 Task: Add an event with the title Team Building Event: Go-Kart Racing and Team Competition, date '2024/04/17', time 9:40 AM to 11:40 AMand add a description: The retreat will kick off with an opening session where participants will be introduced to the objectives and benefits of team building. The facilitators will create a positive and inclusive environment, setting the tone for open communication, respect, and mutual support., put the event into Green category . Add location for the event as: 321 Ribeira, Porto, Portugal, logged in from the account softage.5@softage.netand send the event invitation to softage.9@softage.net and softage.10@softage.net. Set a reminder for the event 12 hour before
Action: Mouse moved to (79, 119)
Screenshot: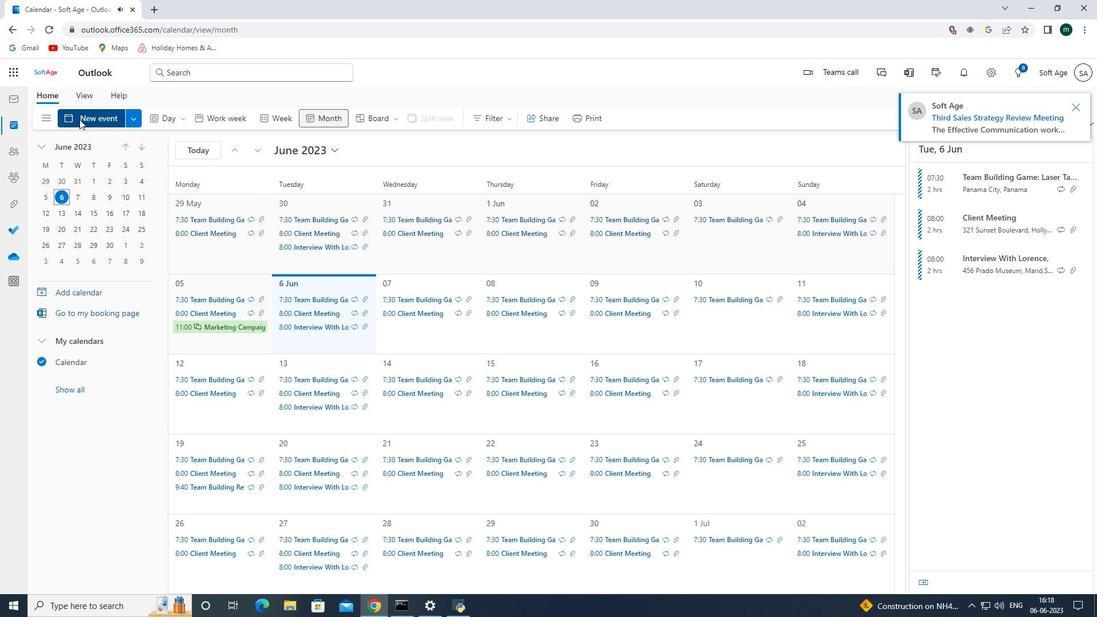 
Action: Mouse pressed left at (79, 119)
Screenshot: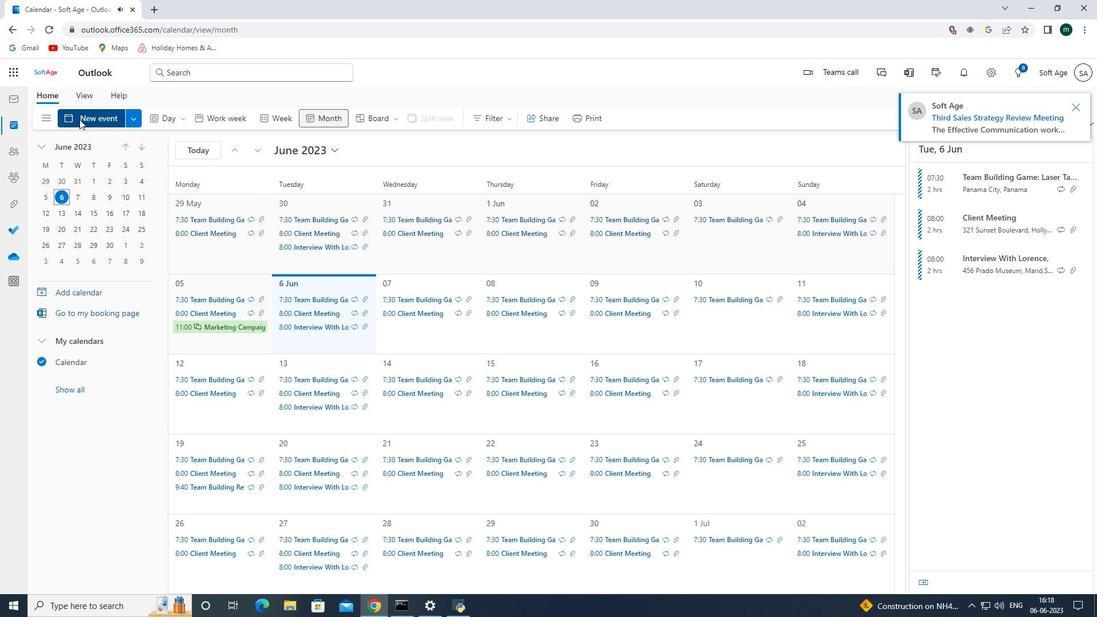 
Action: Mouse moved to (318, 190)
Screenshot: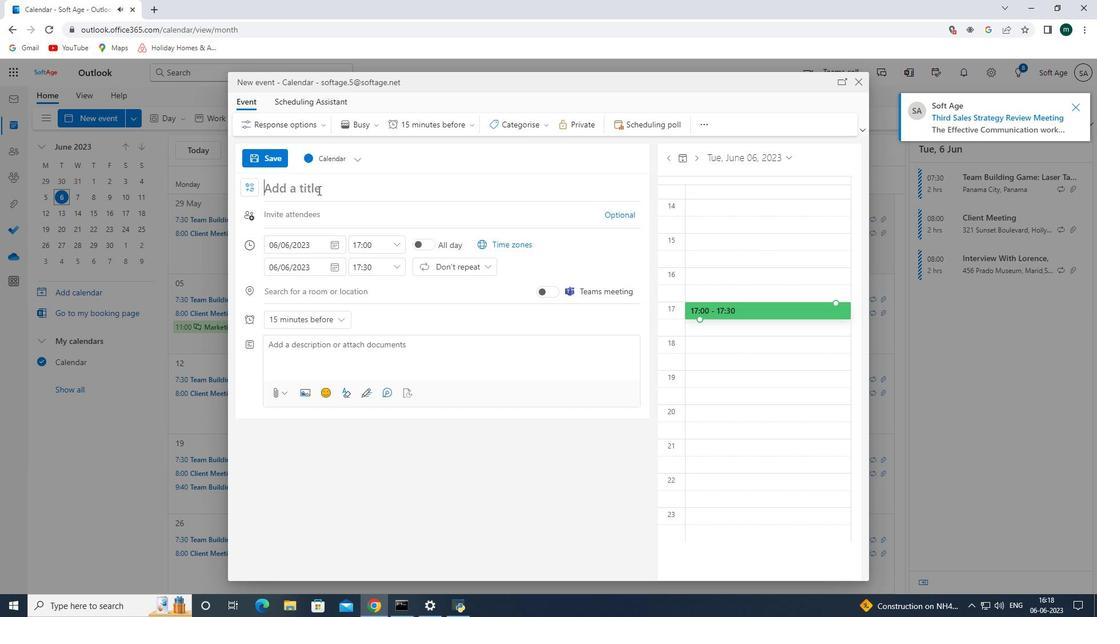
Action: Mouse pressed left at (318, 190)
Screenshot: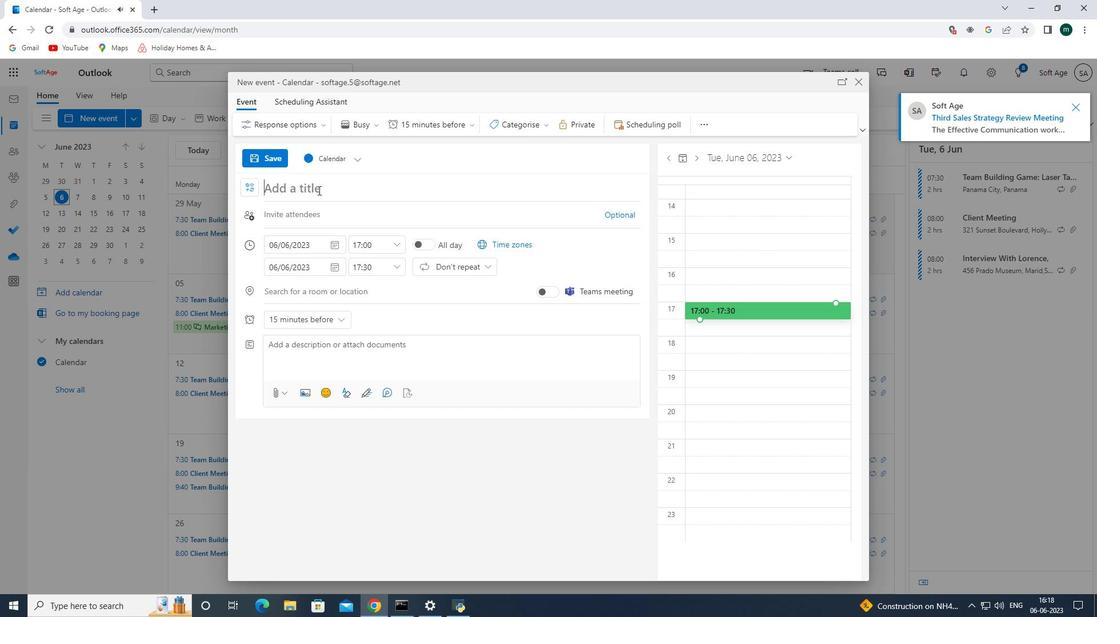 
Action: Key pressed <Key.shift><Key.shift>Team<Key.backspace><Key.backspace><Key.backspace><Key.backspace><Key.backspace><Key.backspace><Key.backspace><Key.backspace><Key.backspace><Key.backspace><Key.backspace><Key.backspace><Key.backspace><Key.backspace><Key.backspace><Key.backspace><Key.backspace><Key.backspace><Key.backspace><Key.backspace><Key.caps_lock><Key.shift><Key.shift><Key.shift>tEAM<Key.space><Key.shift><Key.shift><Key.shift><Key.shift><Key.shift><Key.shift>bUILDING<Key.space><Key.shift><Key.shift><Key.shift><Key.shift><Key.shift><Key.shift><Key.shift><Key.shift>eVENT<Key.space><Key.backspace><Key.shift><Key.shift><Key.shift><Key.shift>:<Key.space><Key.shift>go-<Key.backspace><Key.backspace><Key.shift><Key.shift>O-<Key.shift><Key.shift><Key.shift><Key.shift><Key.shift><Key.shift><Key.shift><Key.shift><Key.shift><Key.shift><Key.shift><Key.shift><Key.shift><Key.shift>kART<Key.space><Key.shift>rACING<Key.space>AND<Key.space><Key.shift><Key.shift>tEAM<Key.space><Key.shift>cOMPETITION<Key.space>
Screenshot: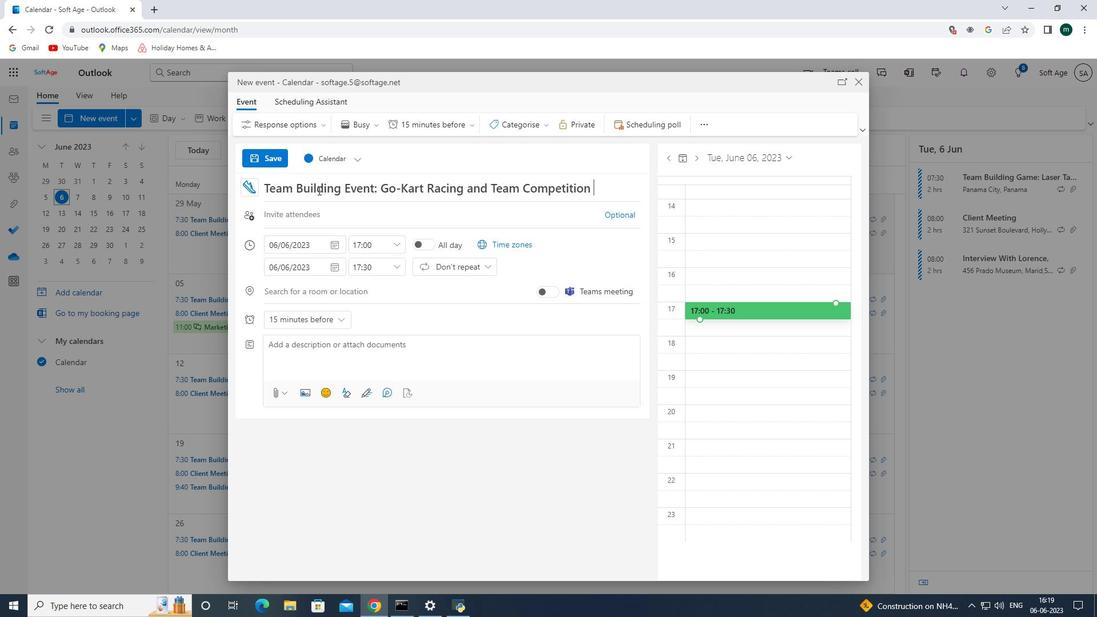 
Action: Mouse moved to (336, 245)
Screenshot: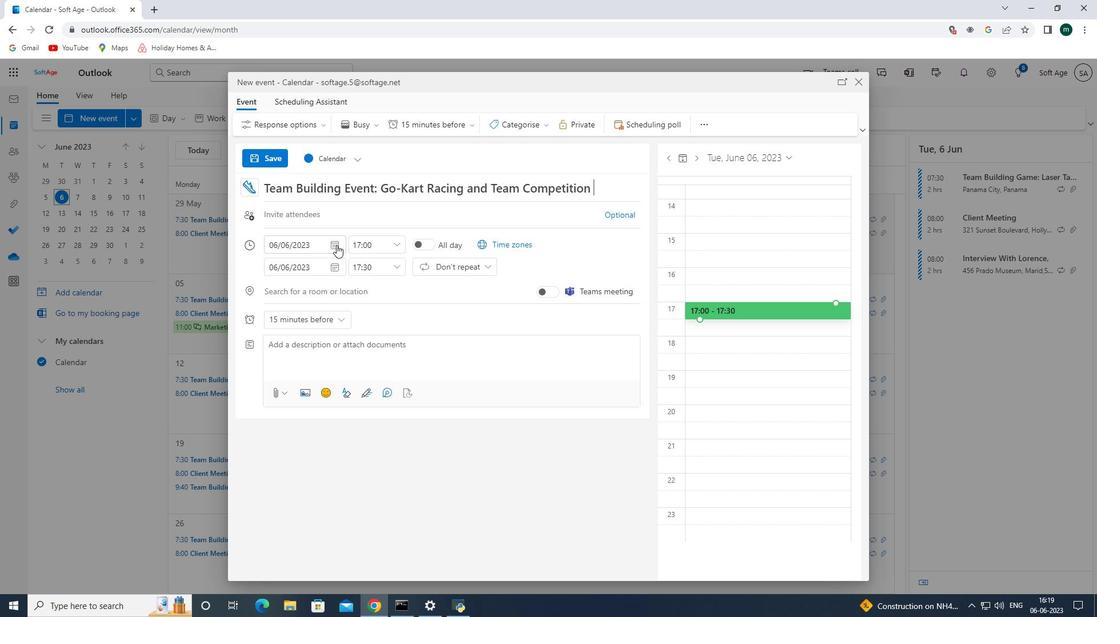 
Action: Mouse pressed left at (336, 245)
Screenshot: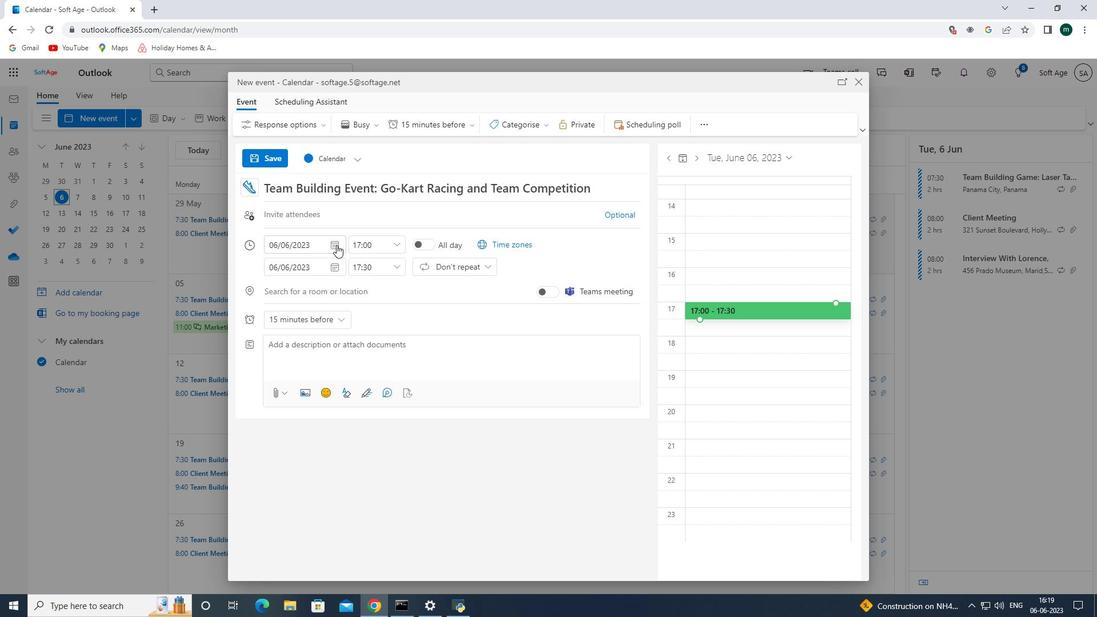 
Action: Mouse moved to (372, 268)
Screenshot: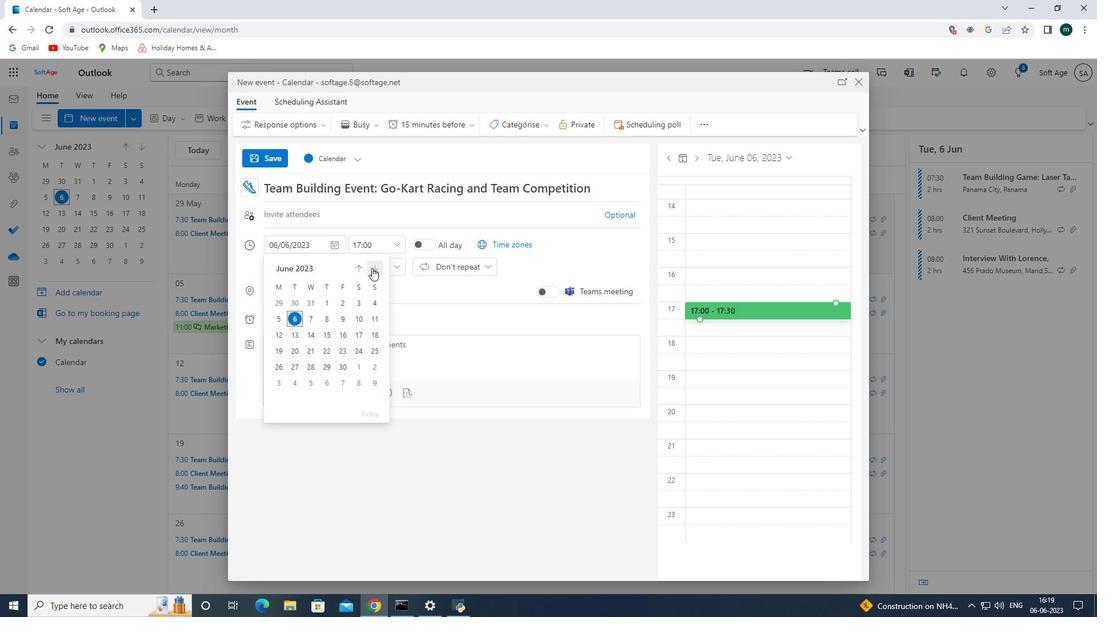 
Action: Mouse pressed left at (372, 268)
Screenshot: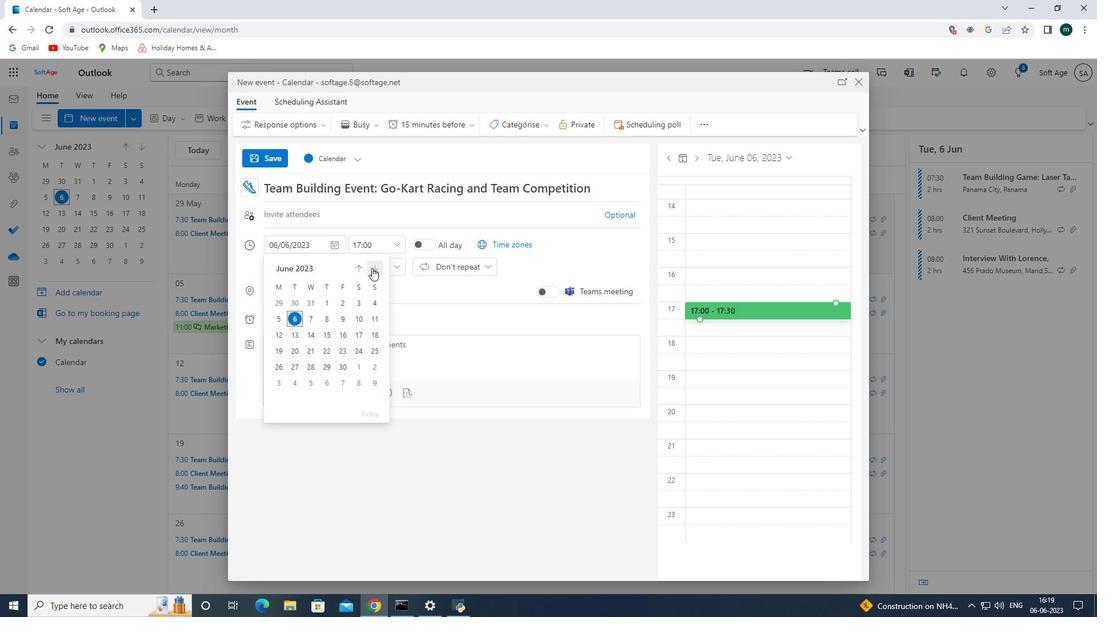 
Action: Mouse pressed left at (372, 268)
Screenshot: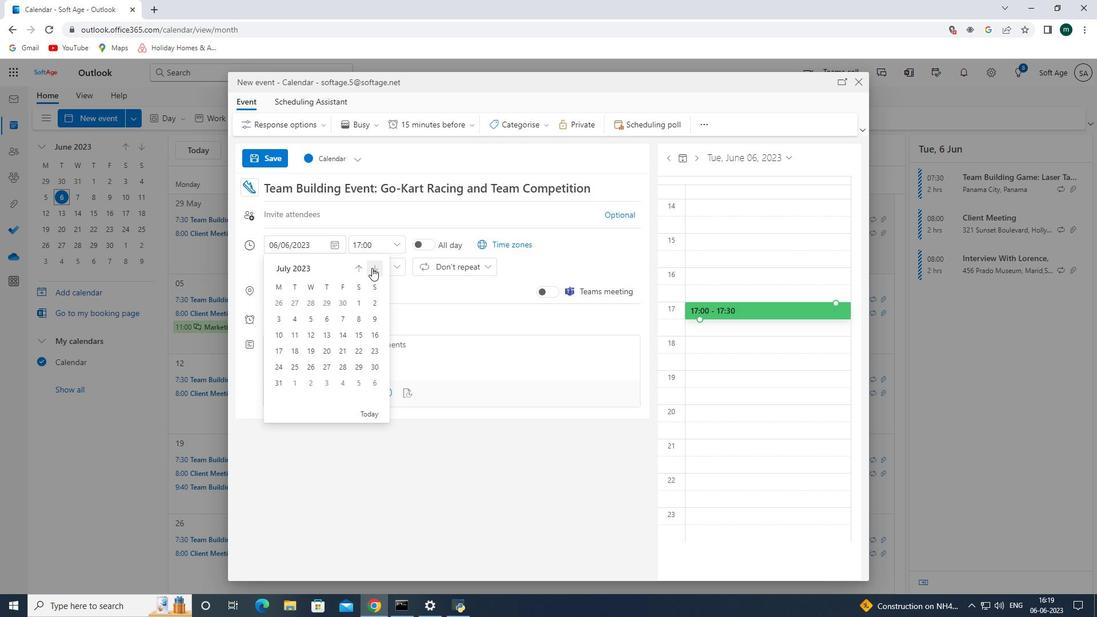 
Action: Mouse pressed left at (372, 268)
Screenshot: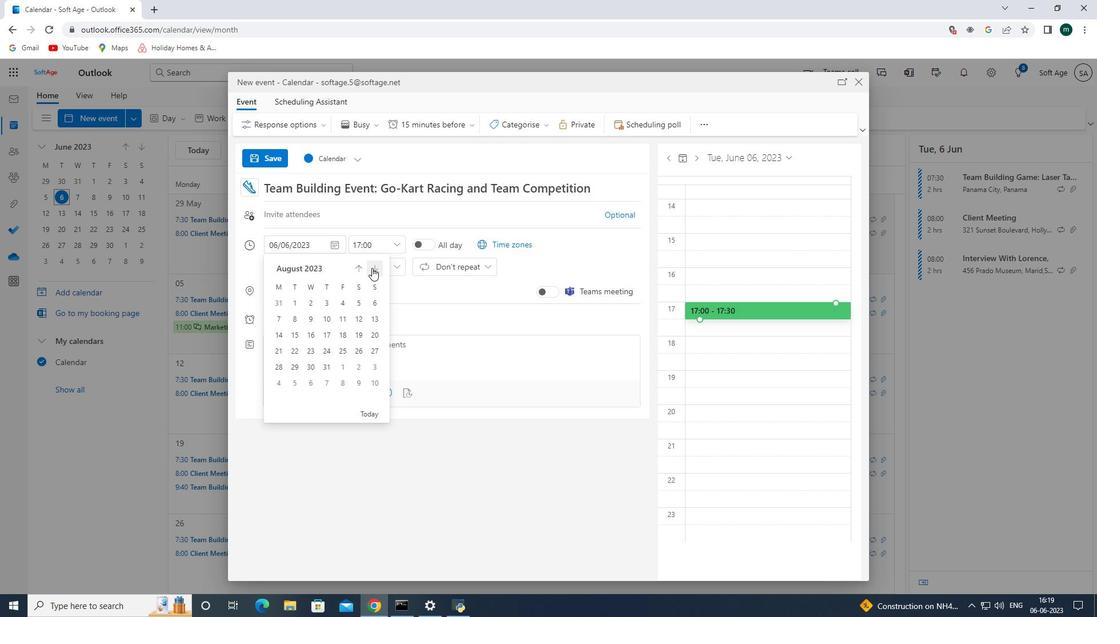 
Action: Mouse pressed left at (372, 268)
Screenshot: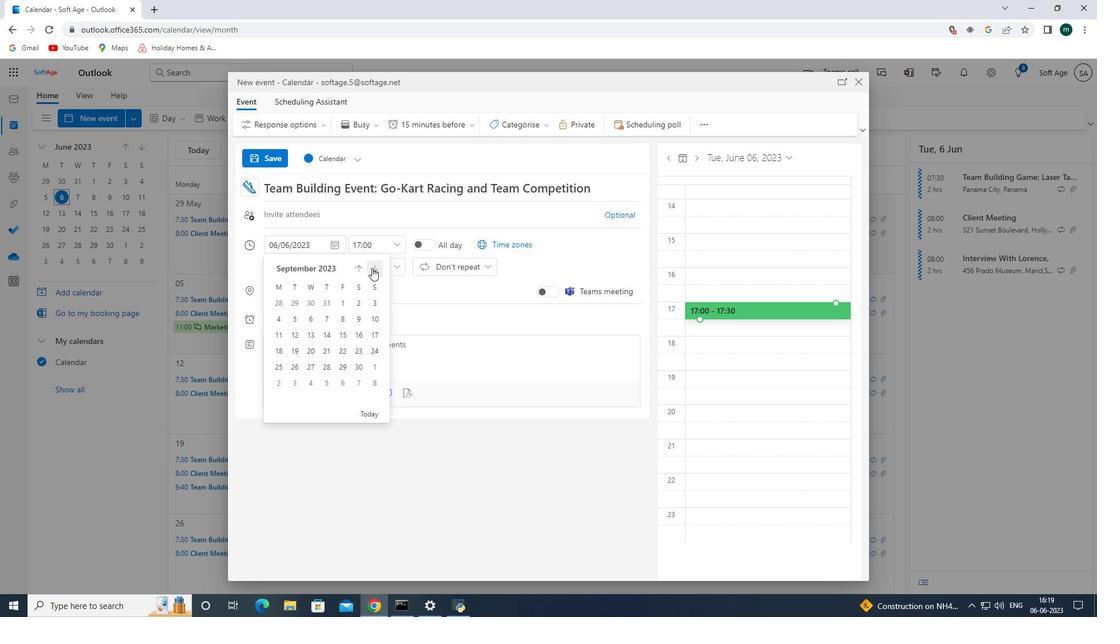
Action: Mouse pressed left at (372, 268)
Screenshot: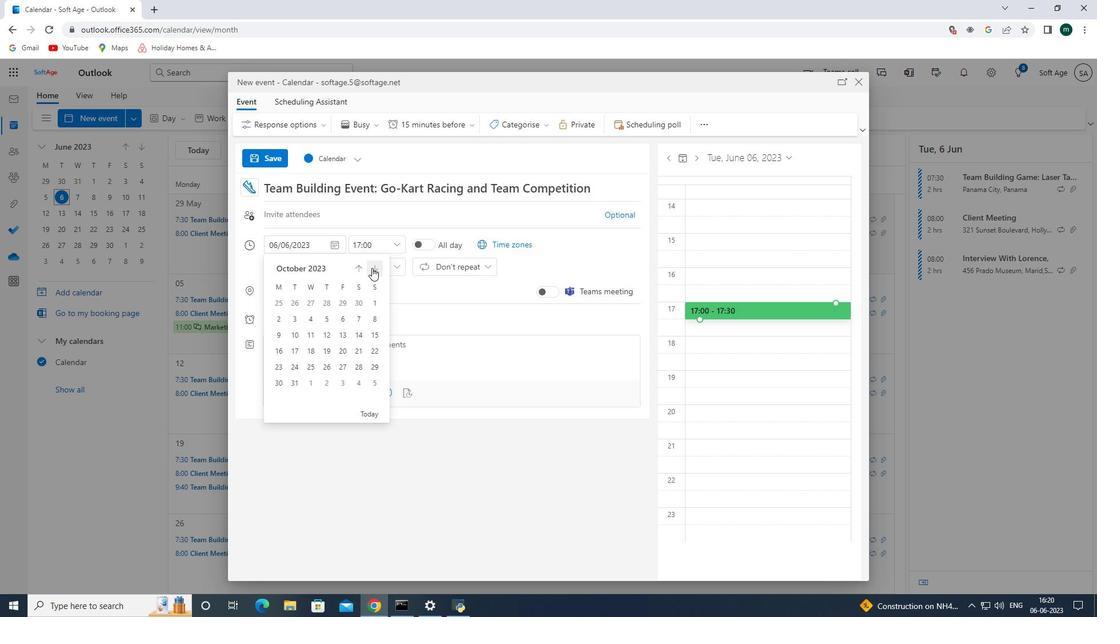 
Action: Mouse pressed left at (372, 268)
Screenshot: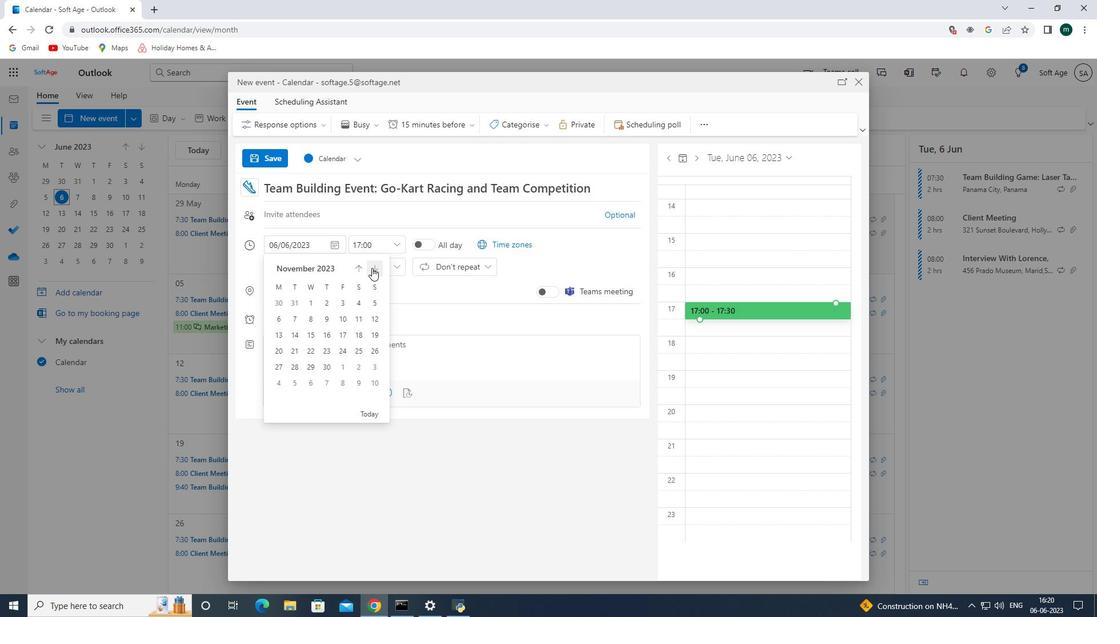 
Action: Mouse moved to (372, 268)
Screenshot: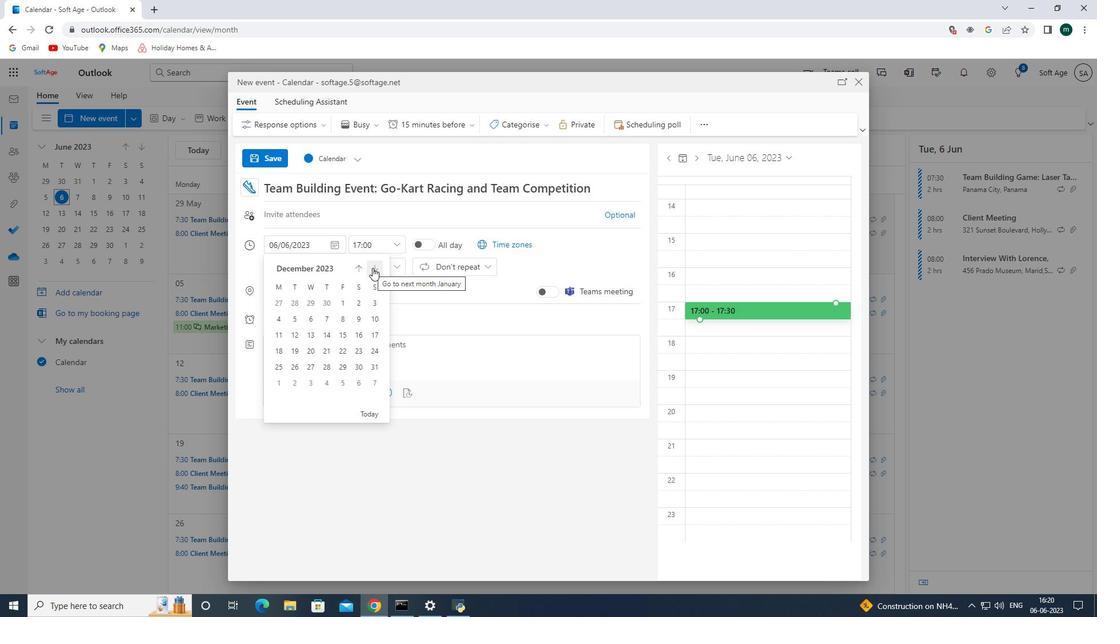 
Action: Mouse pressed left at (372, 268)
Screenshot: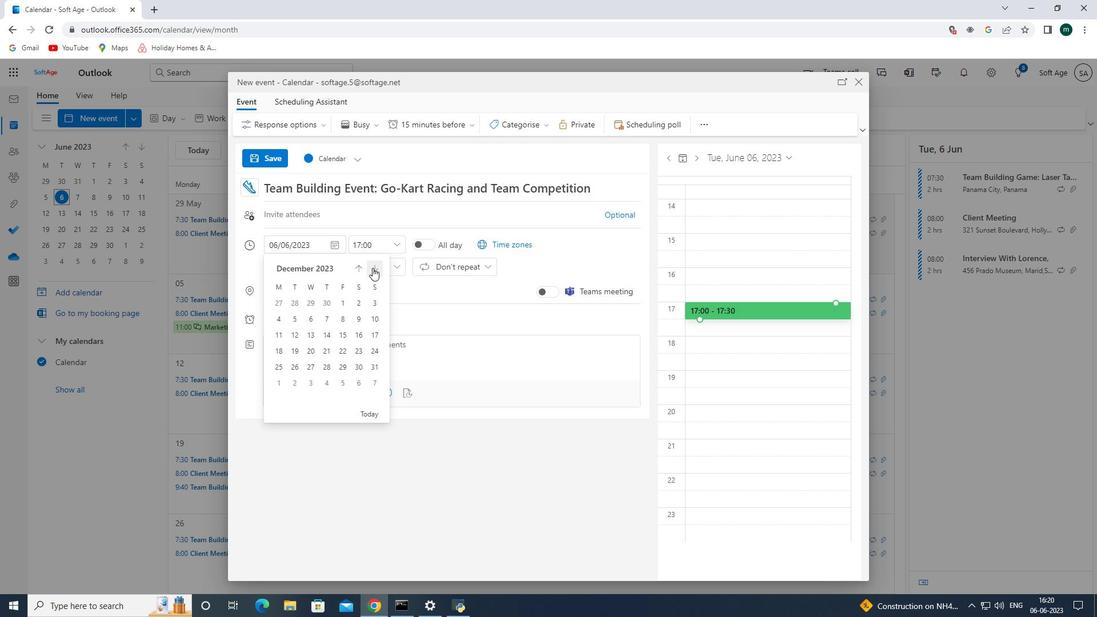 
Action: Mouse pressed left at (372, 268)
Screenshot: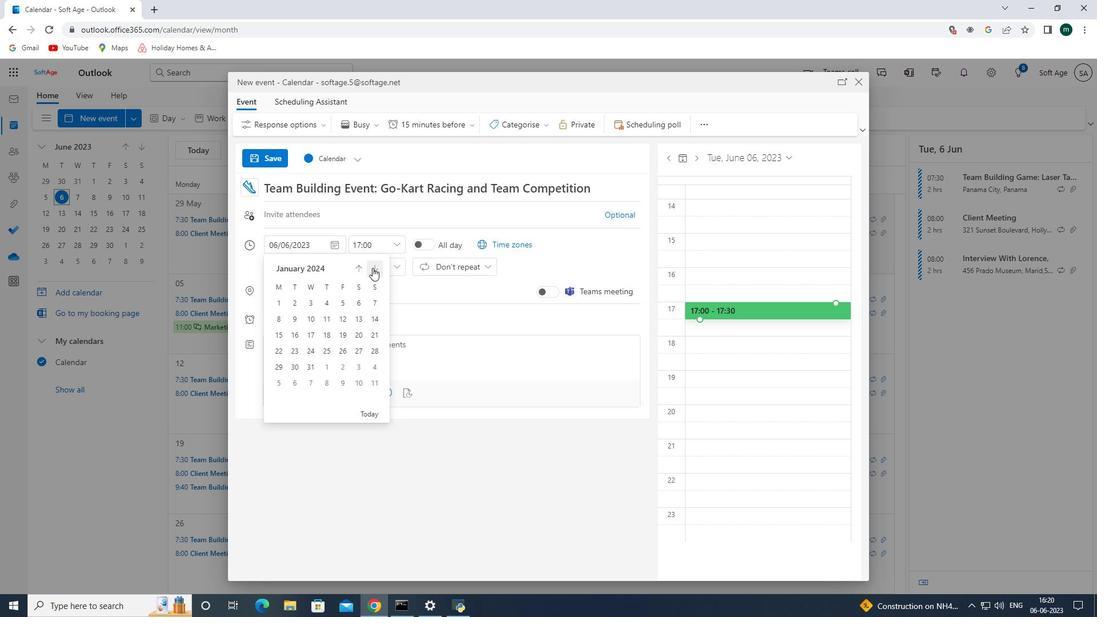 
Action: Mouse pressed left at (372, 268)
Screenshot: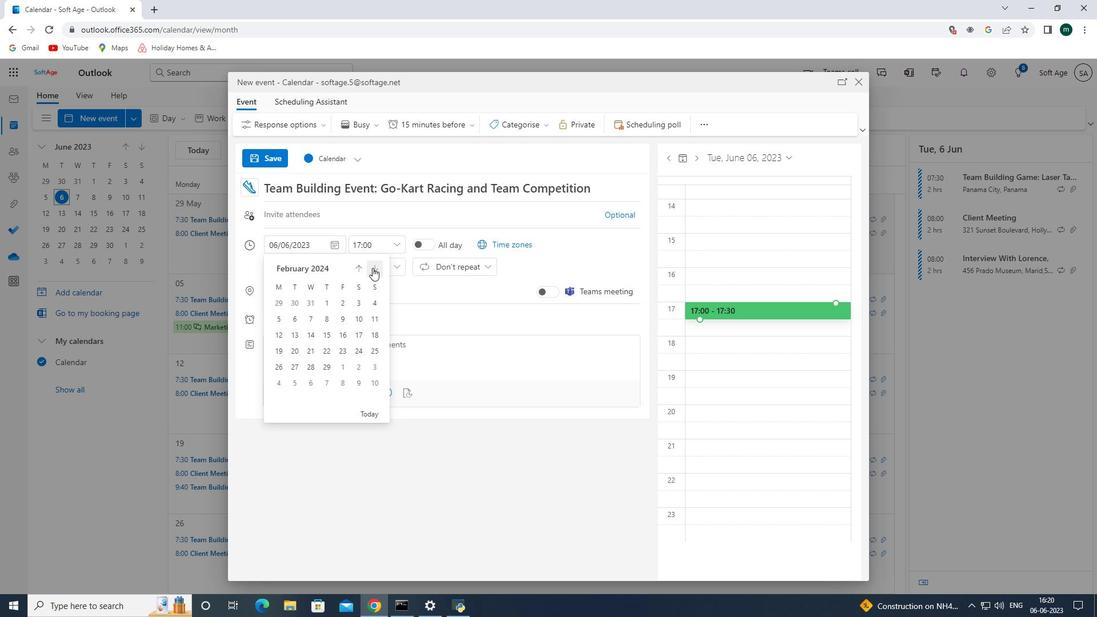 
Action: Mouse pressed left at (372, 268)
Screenshot: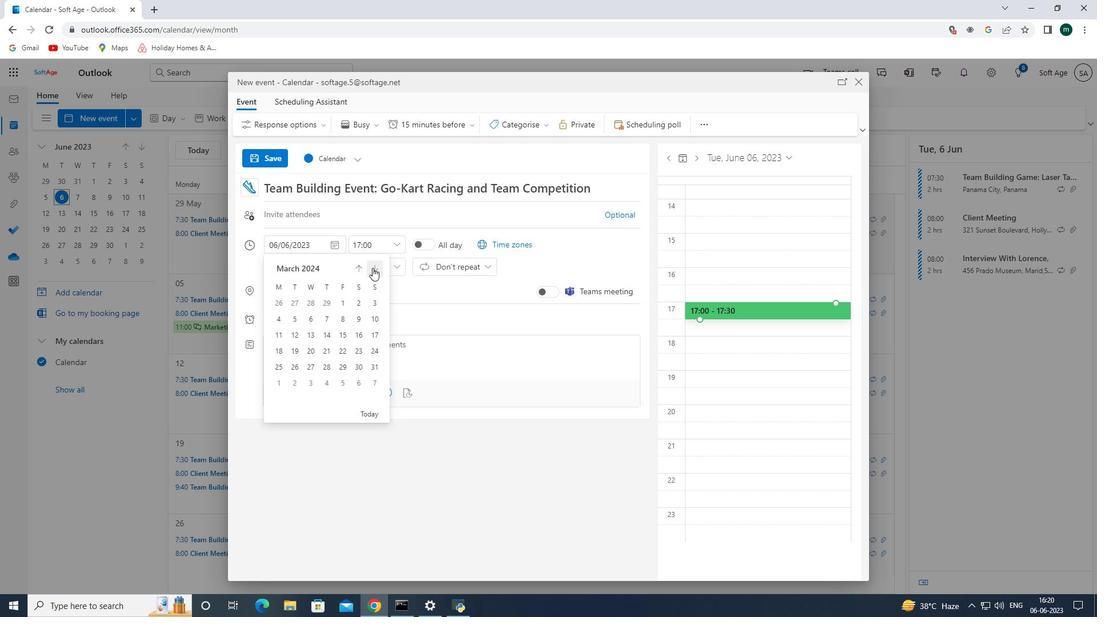 
Action: Mouse pressed left at (372, 268)
Screenshot: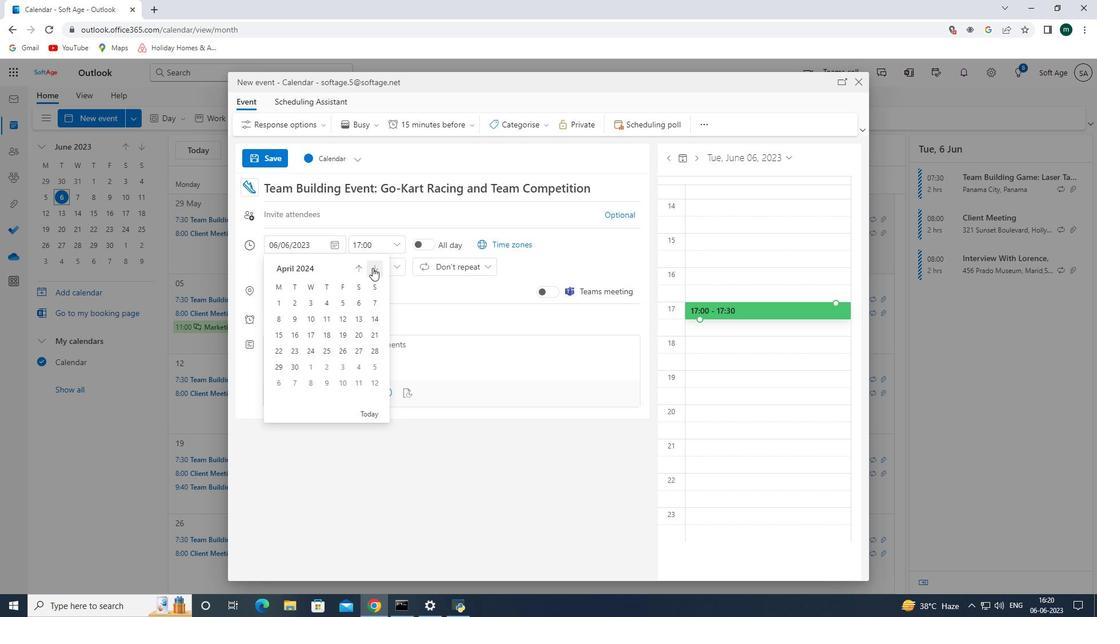
Action: Mouse pressed left at (372, 268)
Screenshot: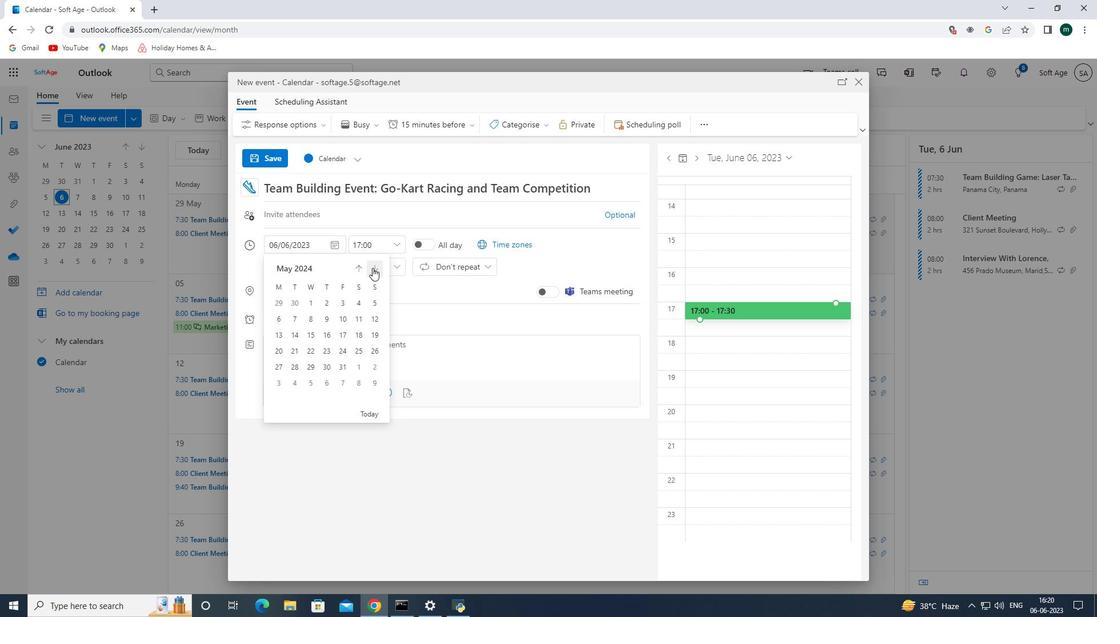 
Action: Mouse moved to (357, 275)
Screenshot: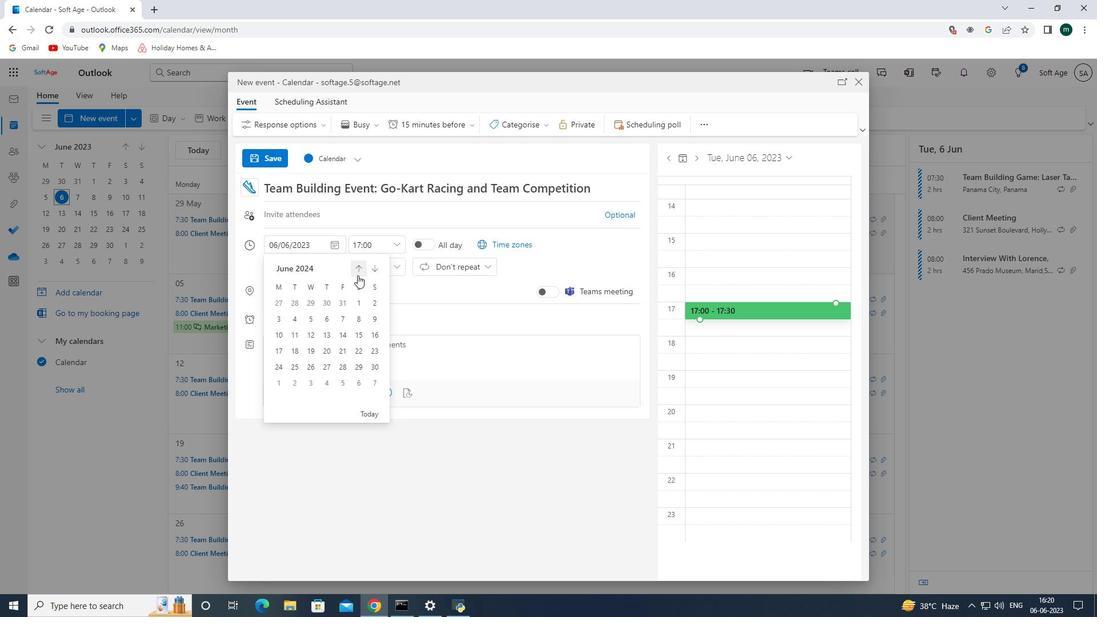 
Action: Mouse pressed left at (357, 275)
Screenshot: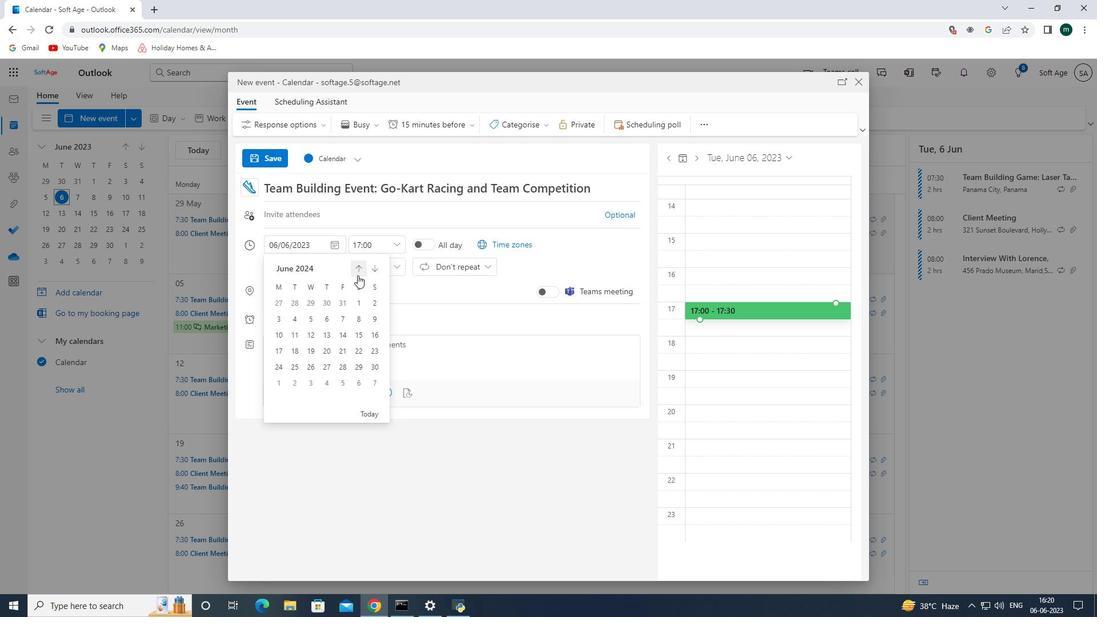 
Action: Mouse pressed left at (357, 275)
Screenshot: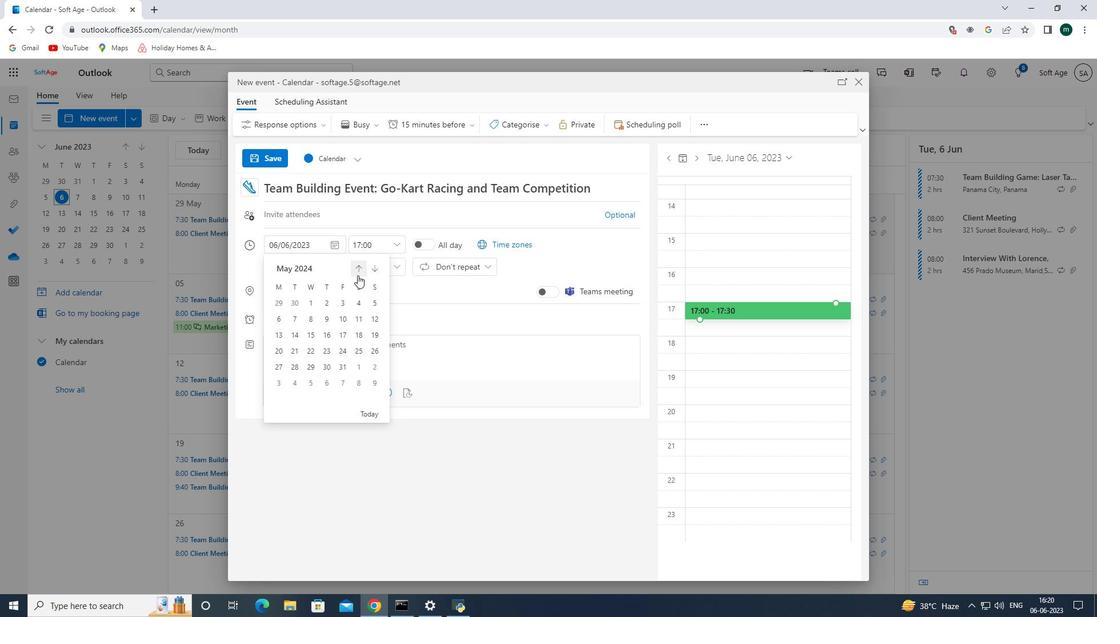 
Action: Mouse moved to (308, 336)
Screenshot: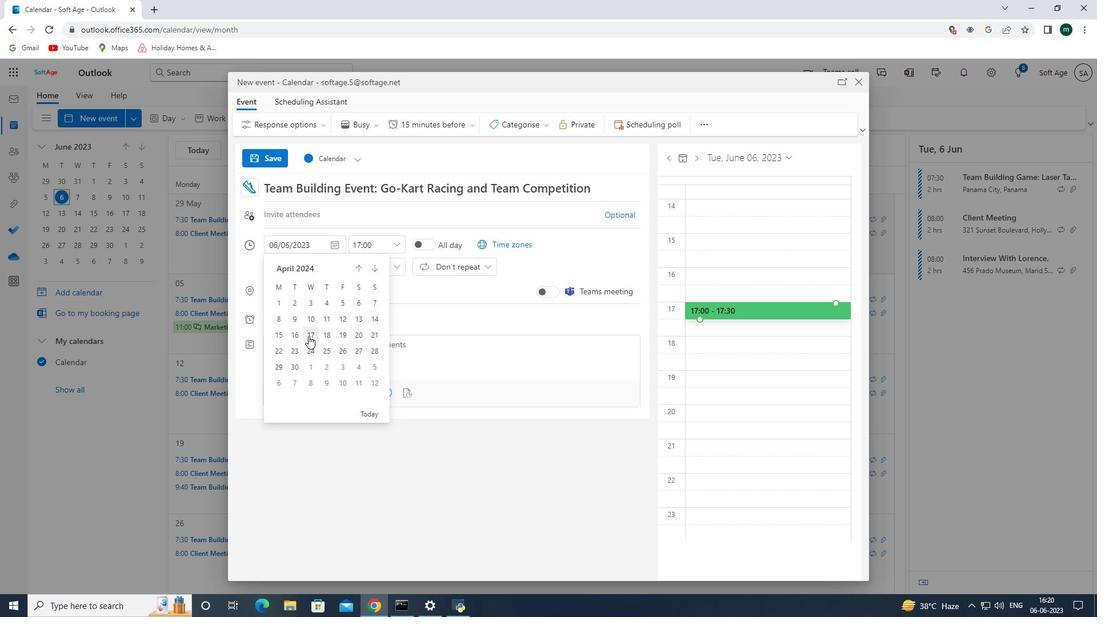 
Action: Mouse pressed left at (308, 336)
Screenshot: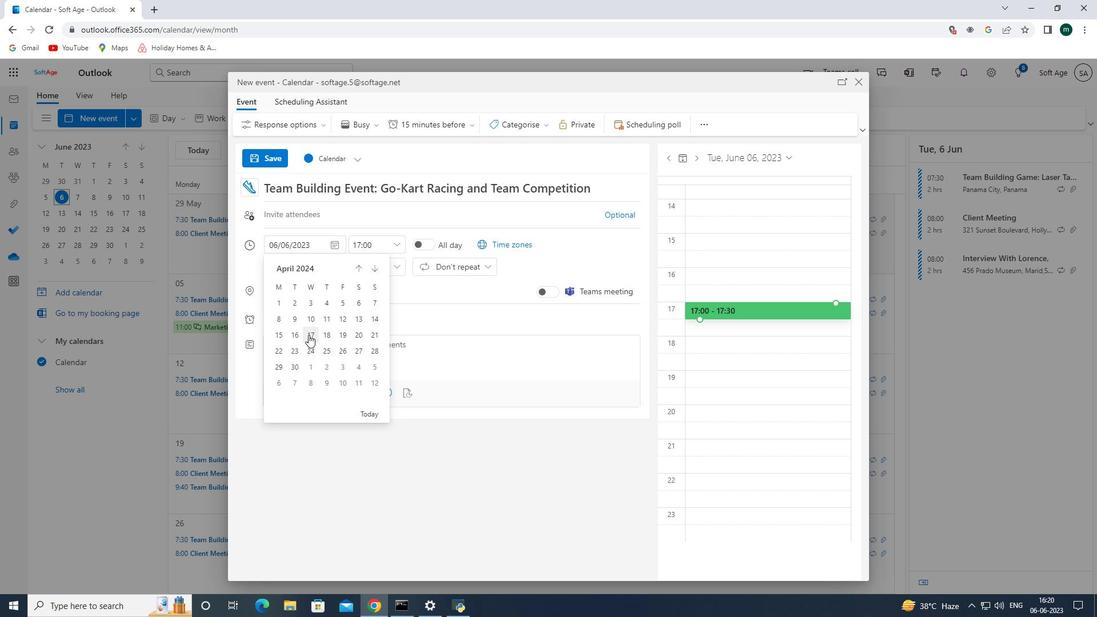 
Action: Mouse moved to (395, 247)
Screenshot: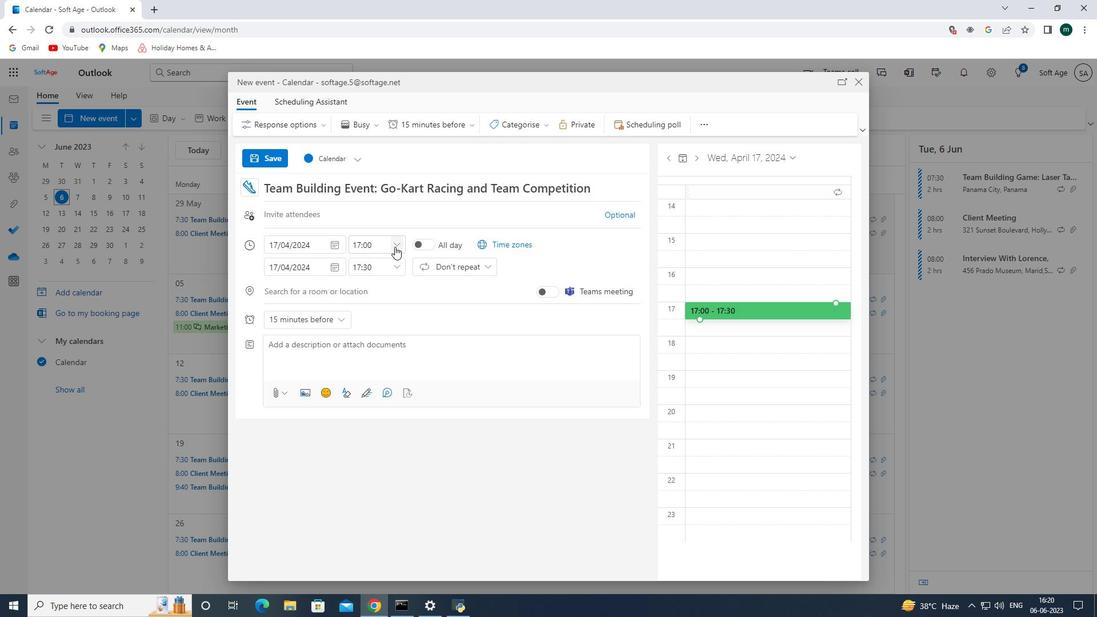 
Action: Mouse pressed left at (395, 247)
Screenshot: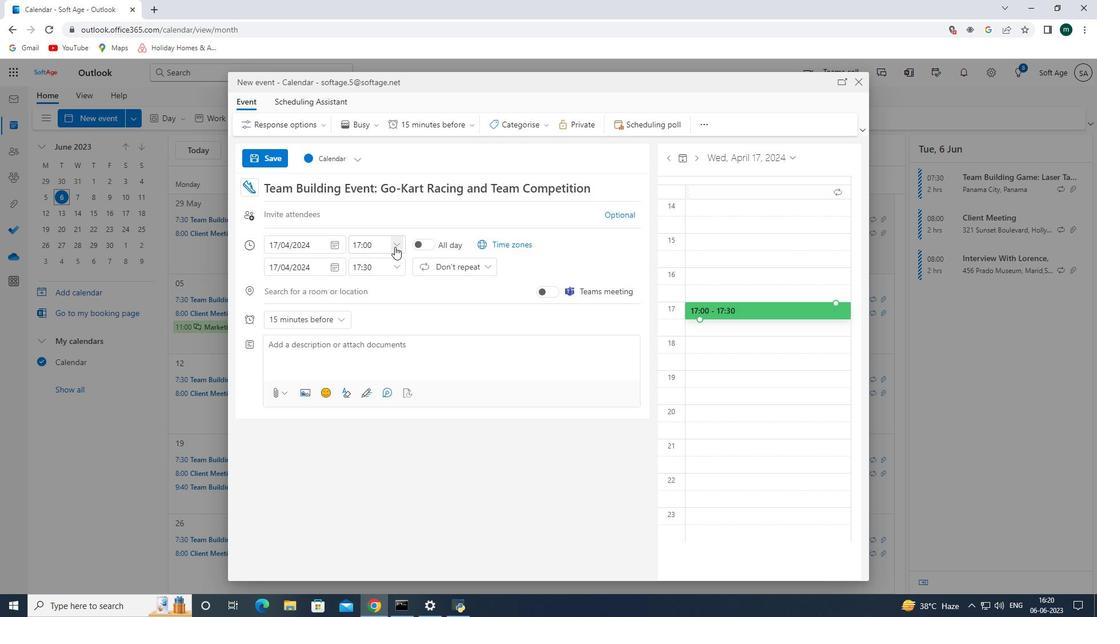 
Action: Mouse moved to (381, 247)
Screenshot: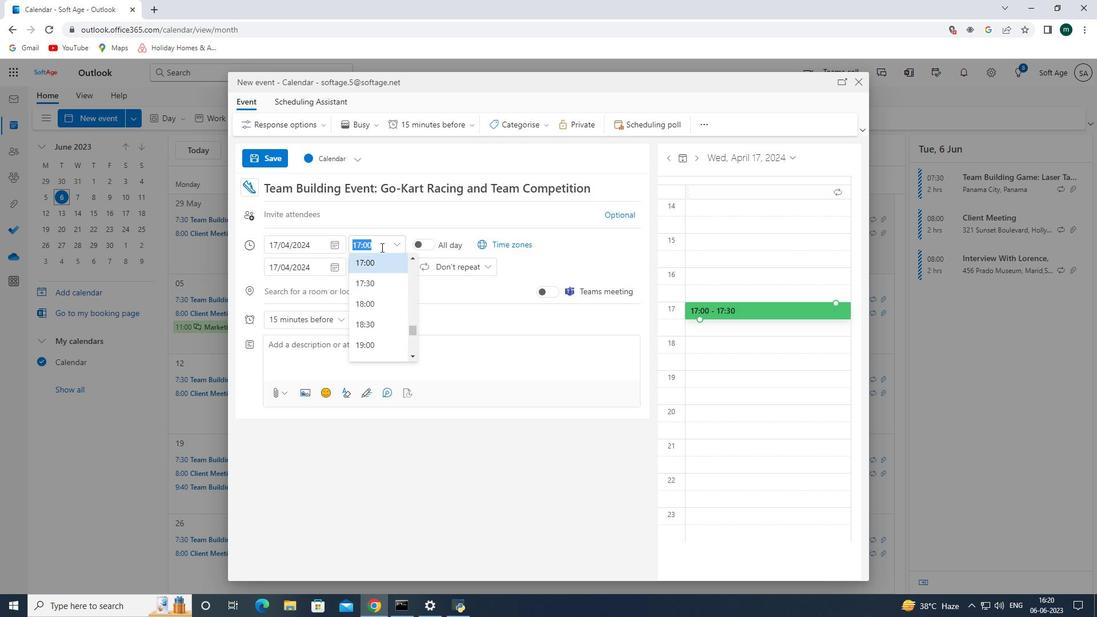 
Action: Key pressed 09<Key.shift_r>:0000000000000000<Key.backspace><Key.backspace><Key.backspace><Key.backspace><Key.backspace><Key.backspace><Key.backspace><Key.backspace><Key.backspace><Key.backspace><Key.backspace><Key.backspace><Key.backspace><Key.backspace><Key.backspace>40<Key.enter><Key.down><Key.up>06<Key.backspace>9<Key.backspace><Key.backspace>9<Key.shift_r><Key.shift_r><Key.shift_r><Key.shift_r><Key.shift_r><Key.shift_r><Key.shift_r><Key.shift_r>:40<Key.enter>
Screenshot: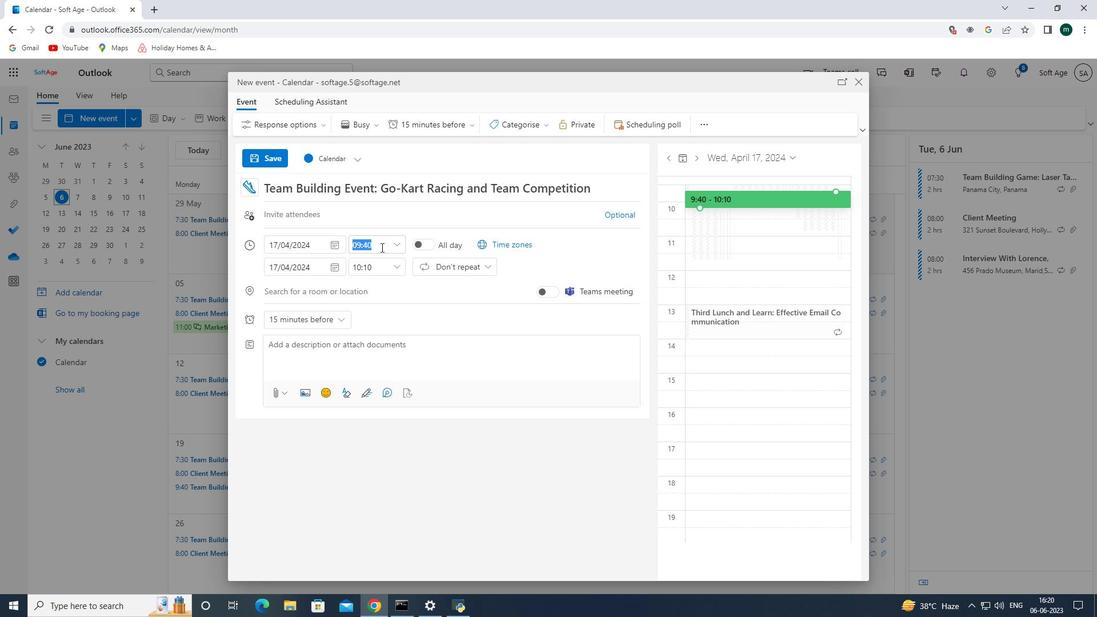 
Action: Mouse moved to (397, 267)
Screenshot: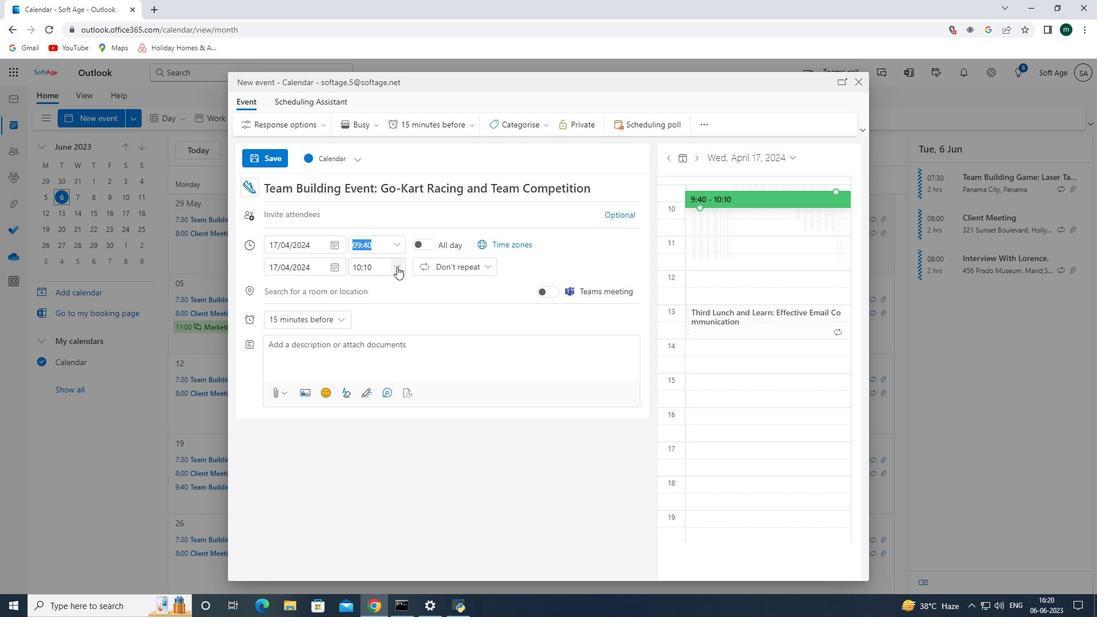 
Action: Mouse pressed left at (397, 267)
Screenshot: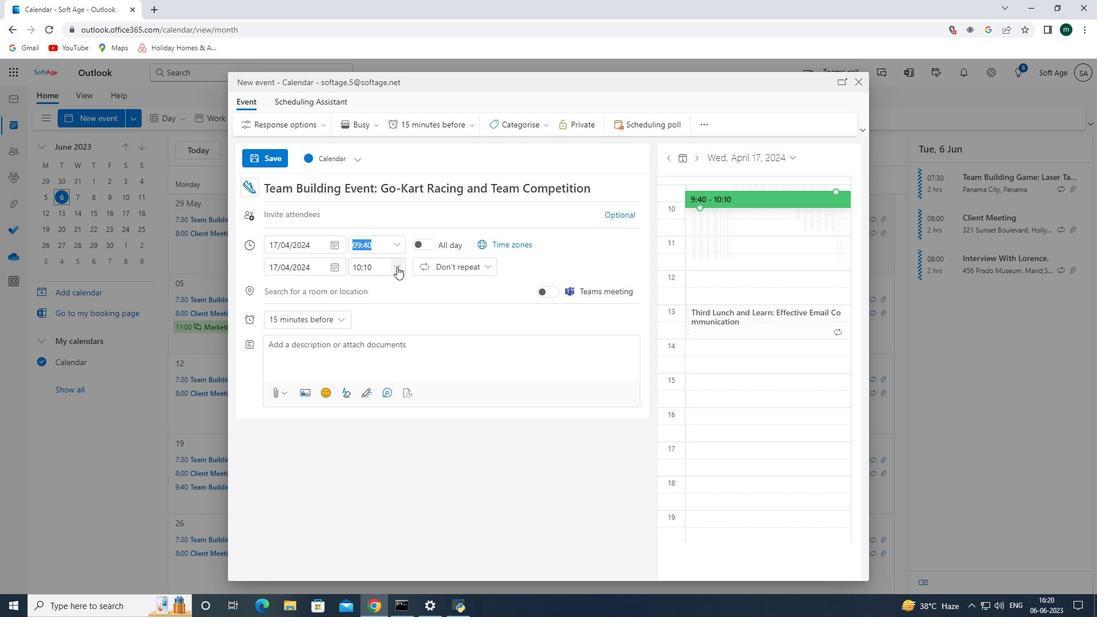 
Action: Mouse moved to (392, 348)
Screenshot: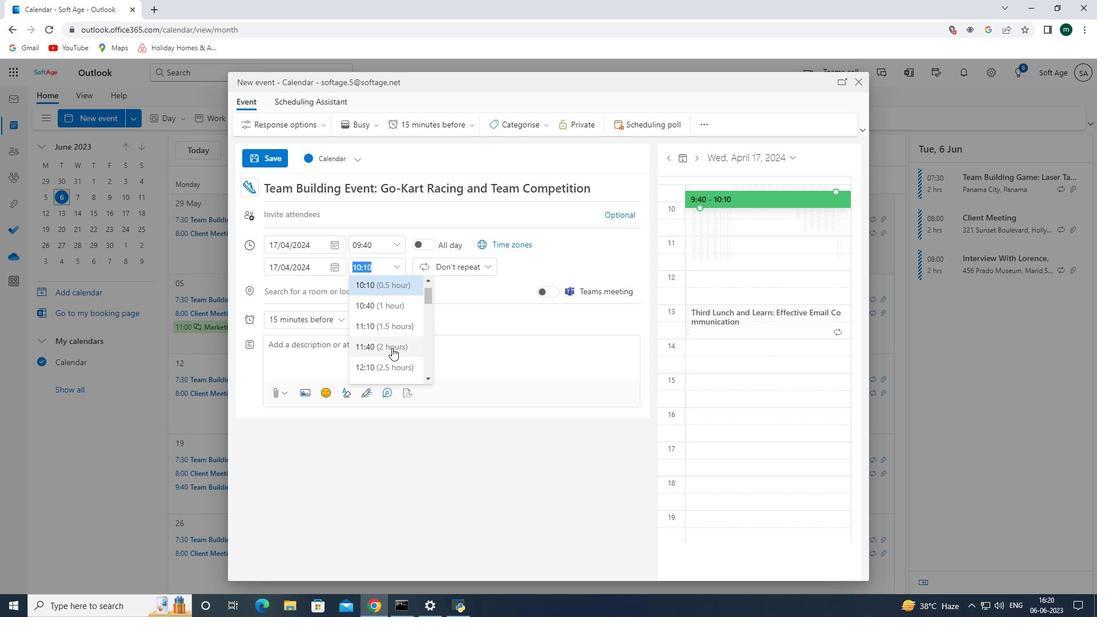 
Action: Mouse pressed left at (392, 348)
Screenshot: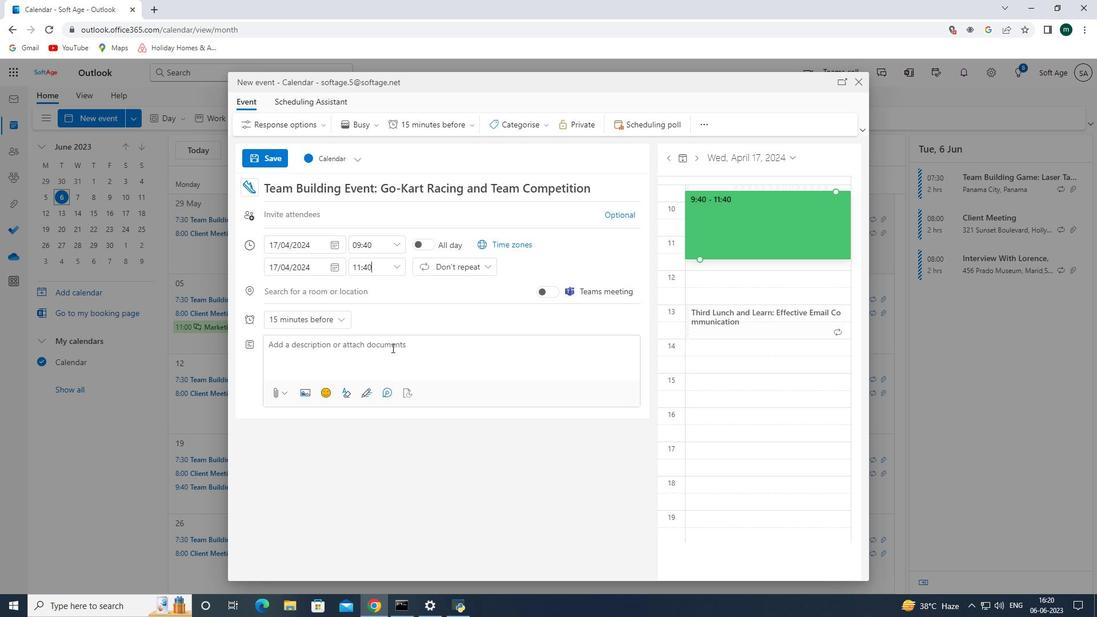 
Action: Mouse moved to (304, 346)
Screenshot: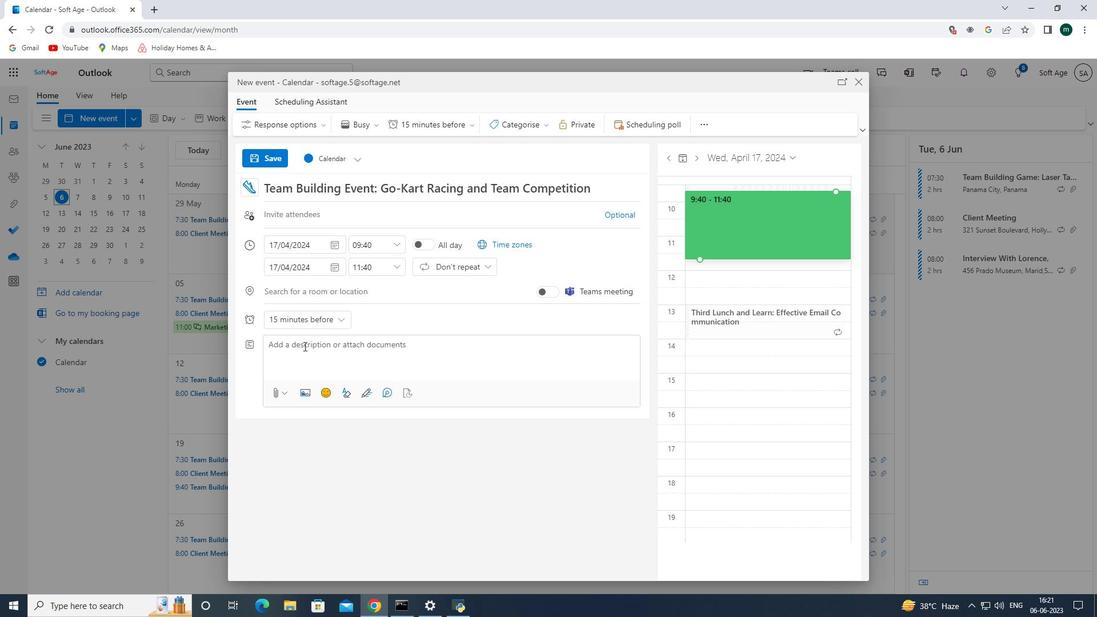 
Action: Mouse pressed left at (304, 346)
Screenshot: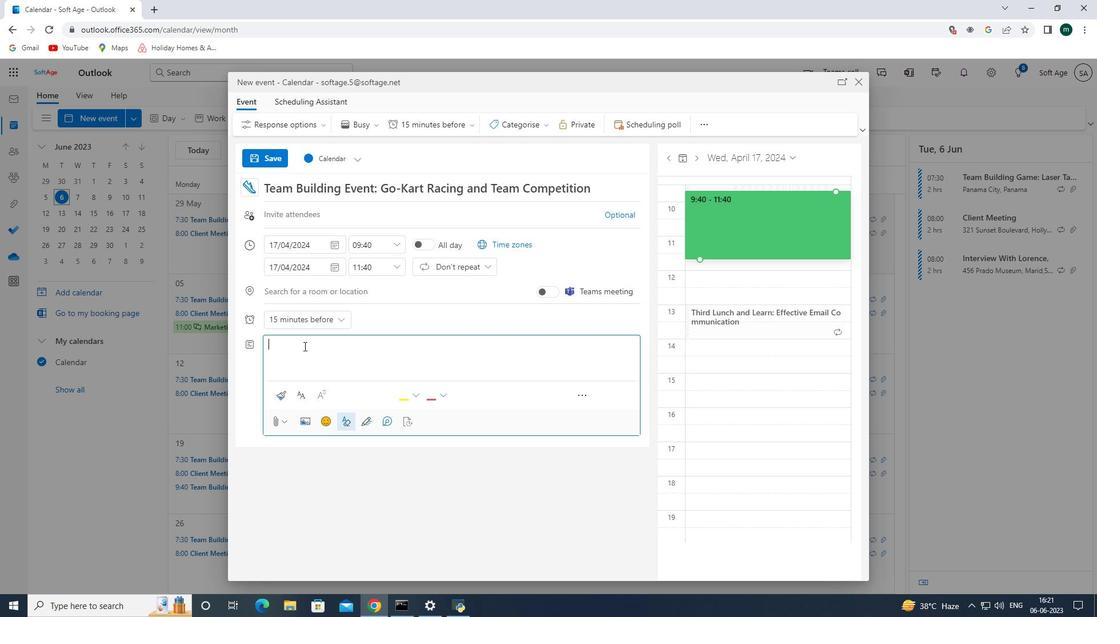 
Action: Key pressed THE<Key.space>RETREAT<Key.space>WILL<Key.space>KICK<Key.space>OFF<Key.space>WITH<Key.space>AN<Key.space>OPENING<Key.space>SESSION<Key.space>WHERE<Key.space>PARTICIPANTS<Key.space>WILL<Key.space>BE<Key.space>INTRODUCED<Key.space>R<Key.backspace>TO<Key.space>THW<Key.backspace>E<Key.space>OBJECTIVES<Key.space>AND<Key.space>BENEFITS<Key.space>OF<Key.space>TEAM<Key.space>BUILD.<Key.space><Key.shift_r><Key.shift_r><Key.shift_r><Key.shift_r><Key.shift_r><Key.shift_r><Key.shift_r><Key.shift_r><Key.shift_r><Key.shift_r><Key.shift_r><Key.shift_r><Key.shift_r>THE<Key.space>FACILITATORS<Key.space>WILL<Key.space>CREATE<Key.space>A<Key.space>POSITIVE<Key.space>AND<Key.space>INCLUSIVE<Key.space><Key.space><Key.backspace>ENVIRONMENT,<Key.space>SETTING<Key.space>THE<Key.space>TONE<Key.space>FOR<Key.space>OPENCOMMUNICATION,<Key.space>RESPECT<Key.space>,<Key.backspace><Key.backspace>.<Key.backspace>,<Key.space>AND<Key.space>MUTUAL<Key.space>SUPPORT.<Key.space>
Screenshot: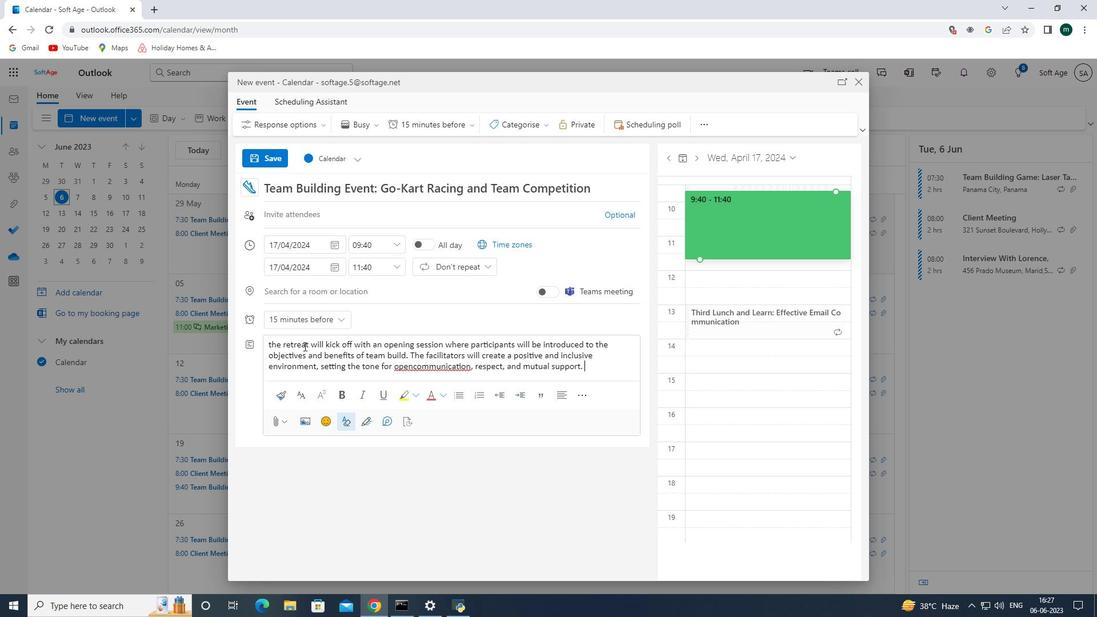 
Action: Mouse moved to (520, 121)
Screenshot: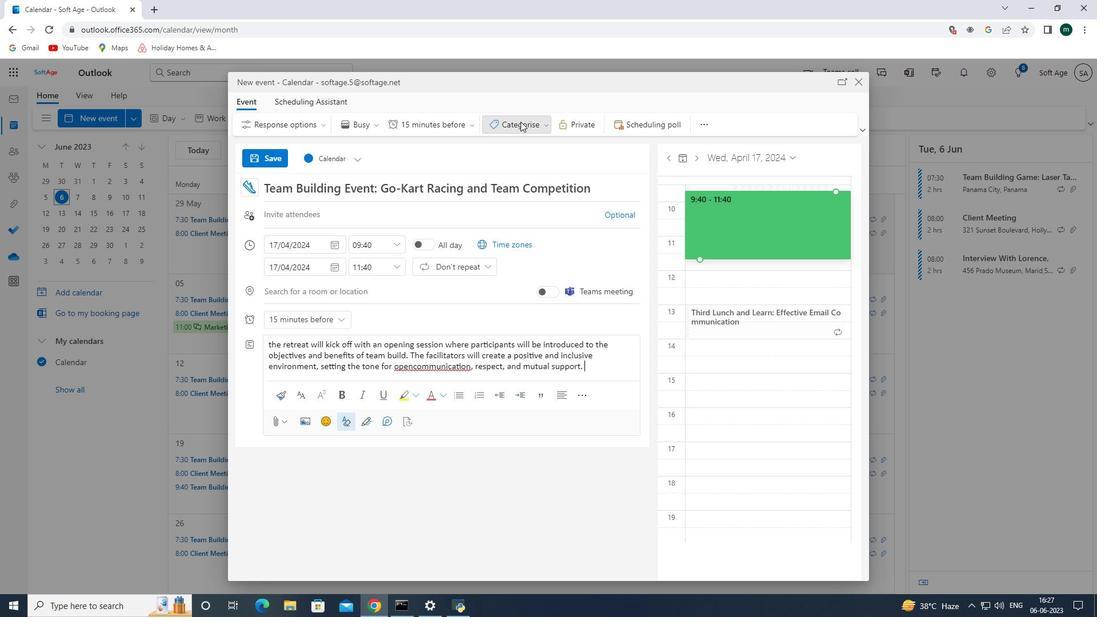 
Action: Mouse pressed left at (520, 121)
Screenshot: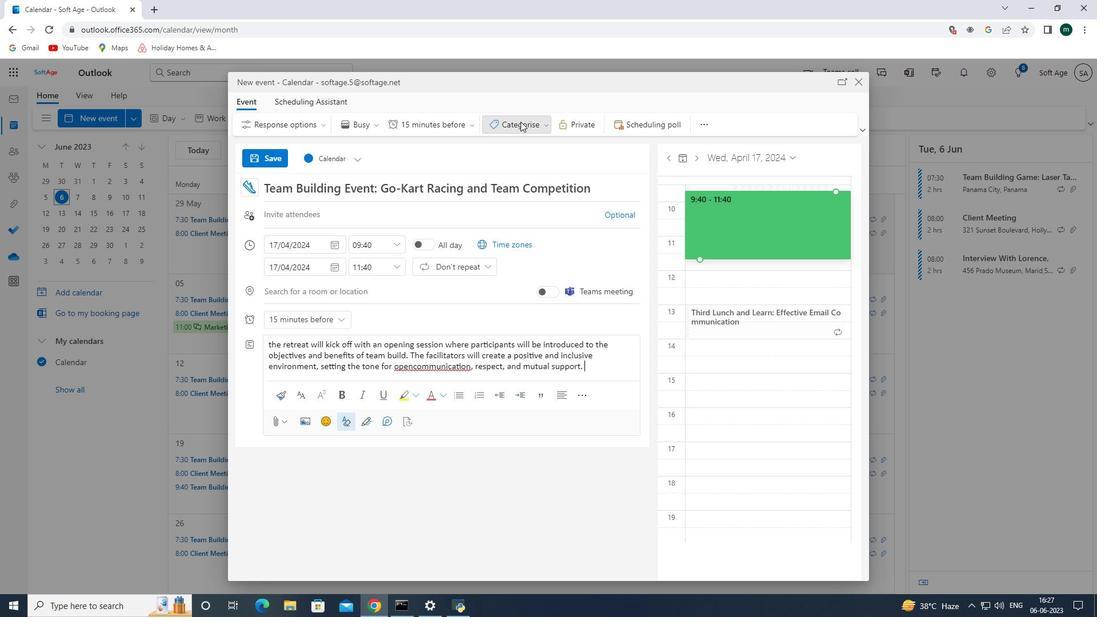 
Action: Mouse moved to (540, 162)
Screenshot: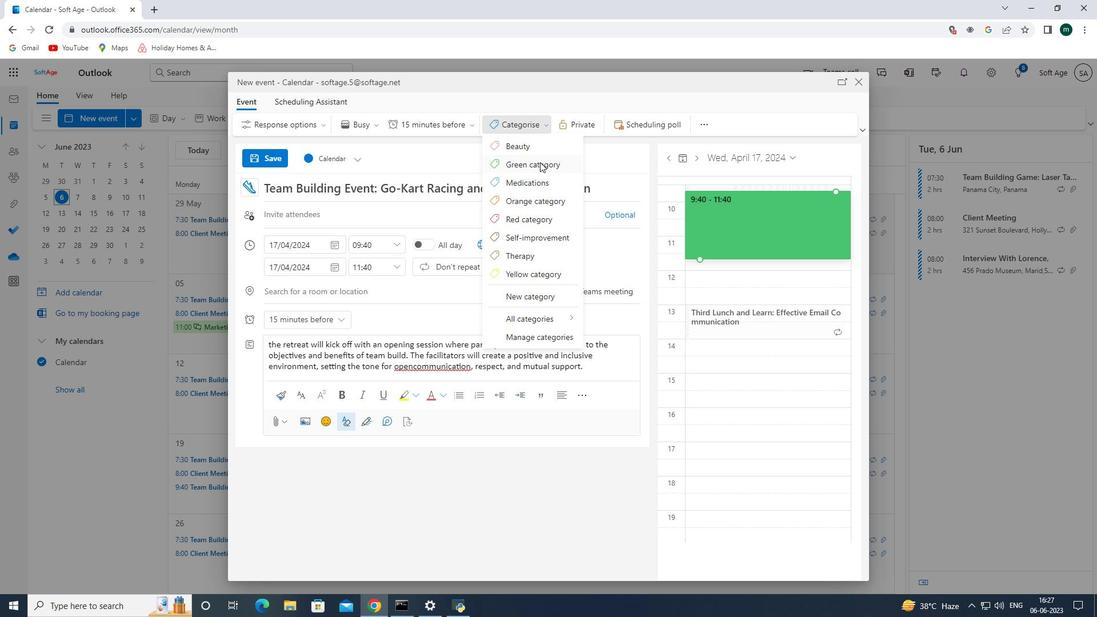 
Action: Mouse pressed left at (540, 162)
Screenshot: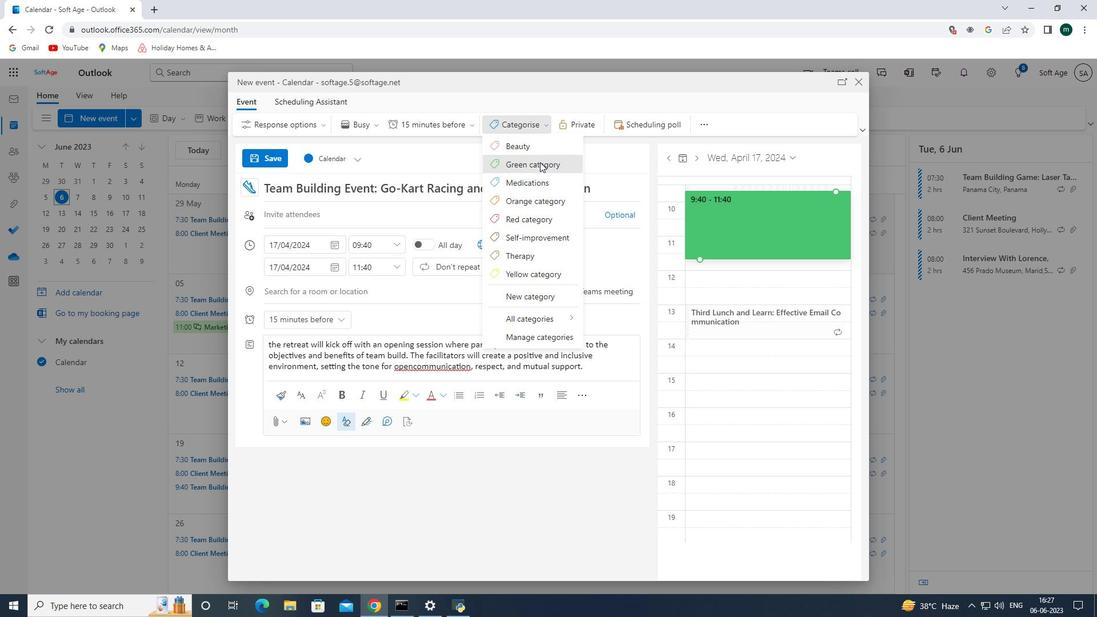 
Action: Mouse moved to (384, 295)
Screenshot: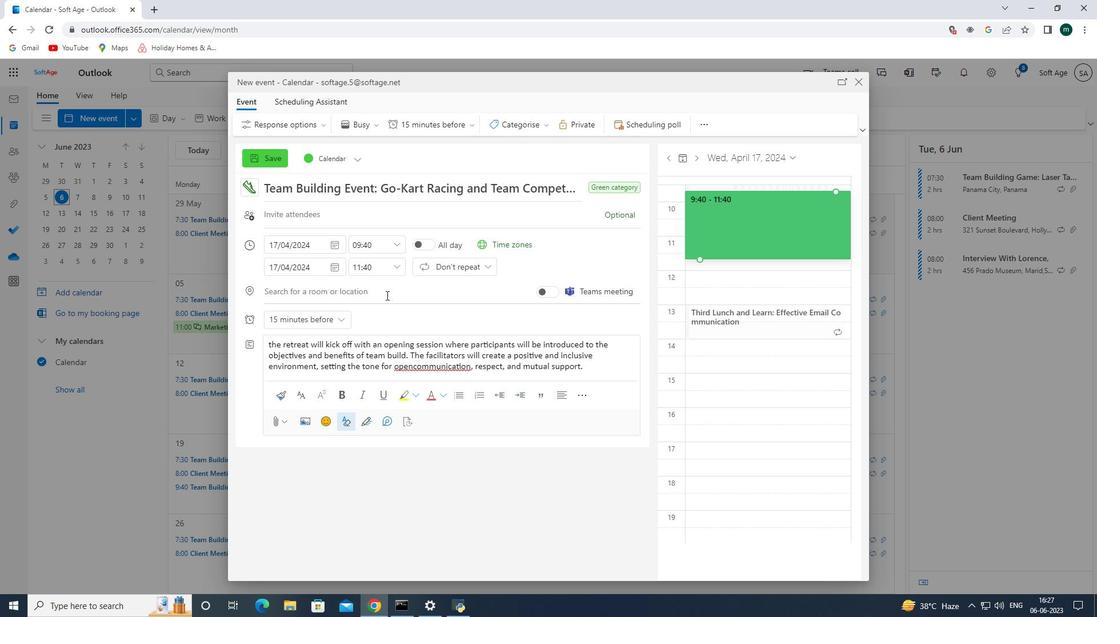 
Action: Mouse pressed left at (384, 295)
Screenshot: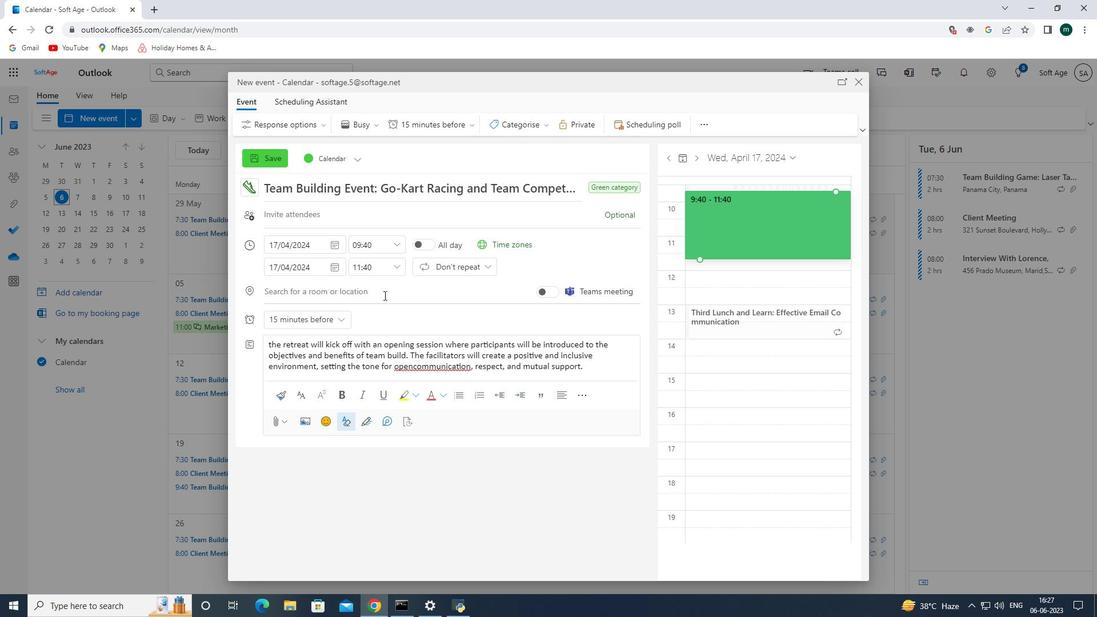 
Action: Key pressed 321<Key.space><Key.shift><Key.shift><Key.shift><Key.shift><Key.shift><Key.shift>rIBEU<Key.backspace>IRA,<Key.space>PORTO<Key.space><Key.left><Key.left><Key.left>321<Key.space><Key.shift><Key.shift><Key.shift><Key.shift>rIBERIA,<Key.space><Key.shift>pORTO,<Key.space>PORTUGAL
Screenshot: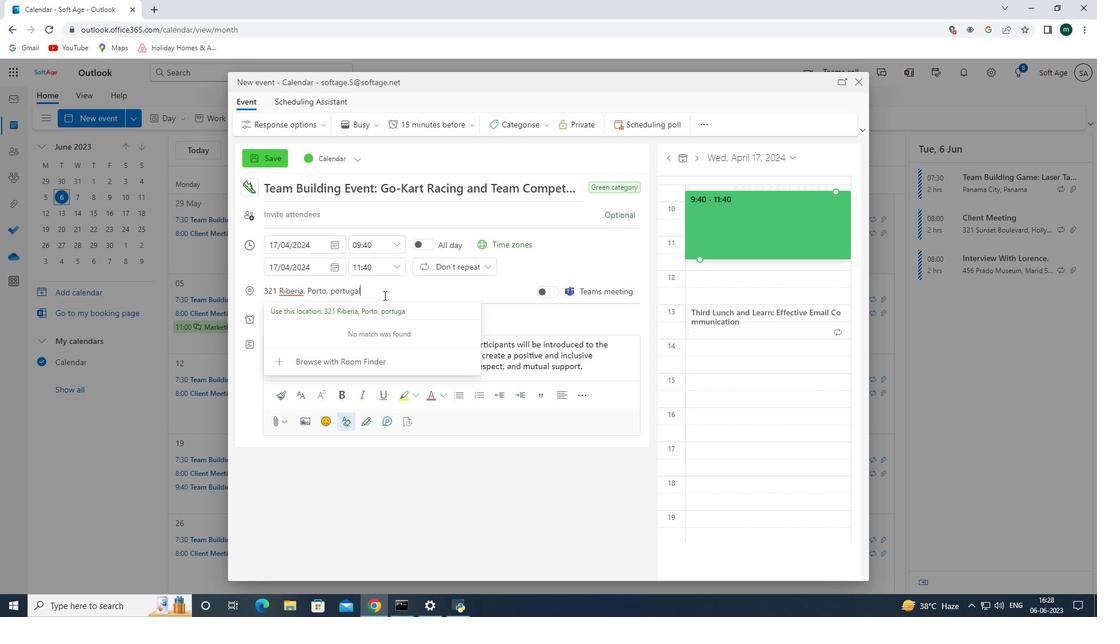 
Action: Mouse moved to (329, 217)
Screenshot: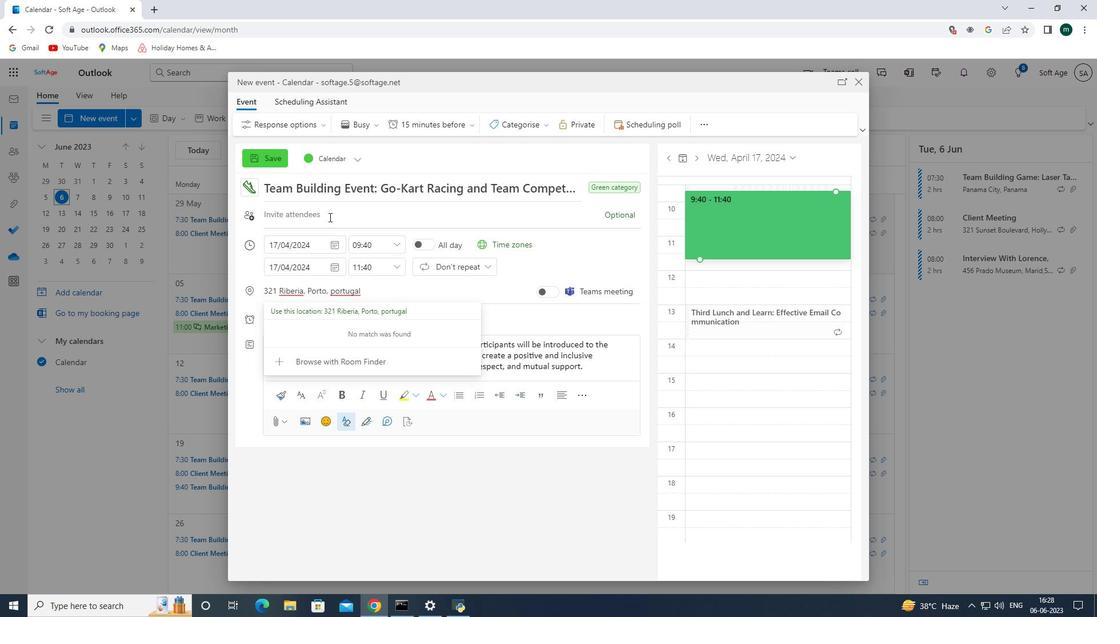 
Action: Mouse pressed left at (329, 217)
Screenshot: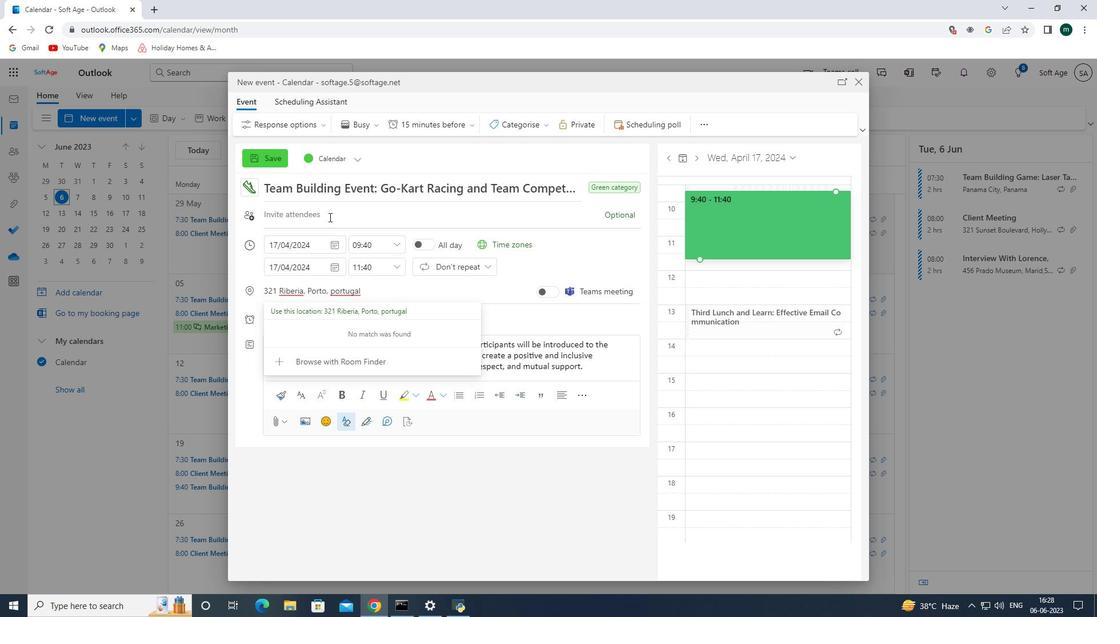 
Action: Mouse moved to (373, 368)
Screenshot: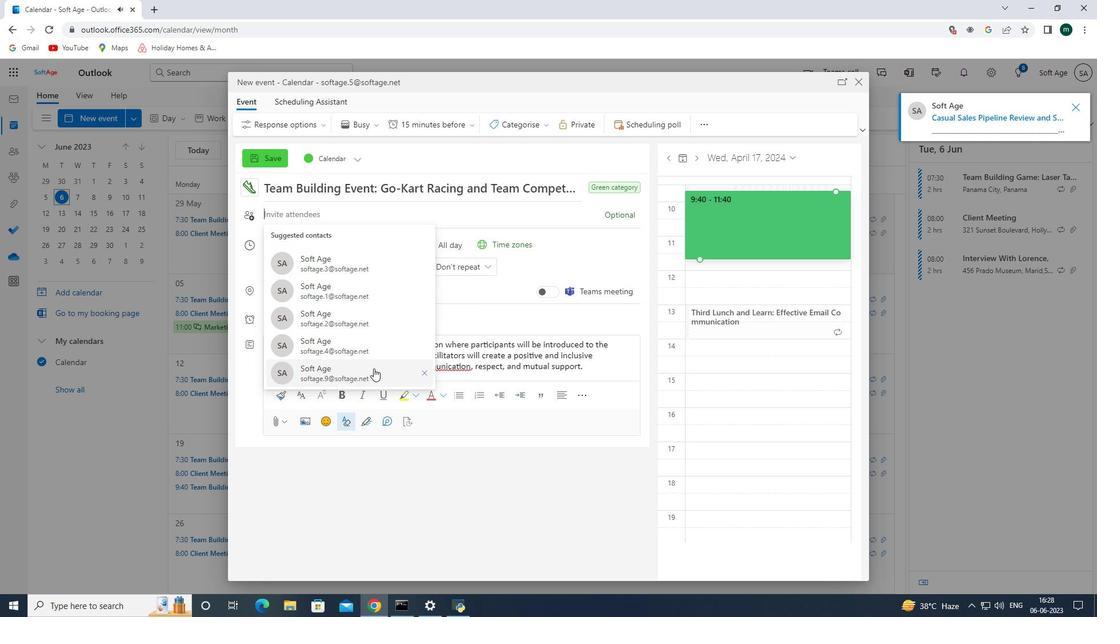 
Action: Mouse pressed left at (373, 368)
Screenshot: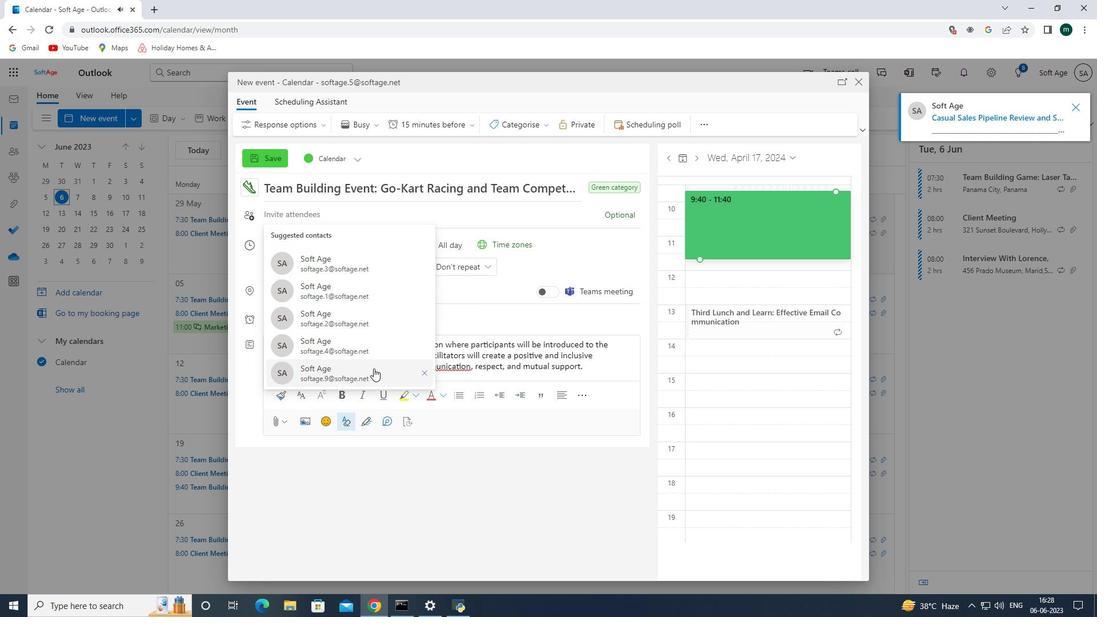 
Action: Mouse moved to (376, 214)
Screenshot: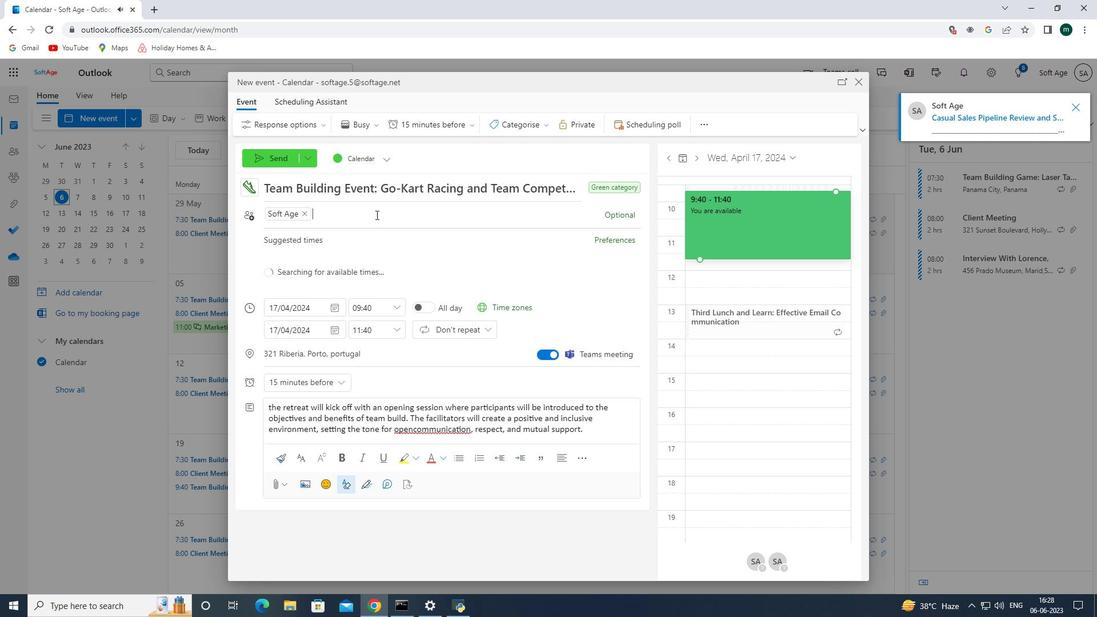 
Action: Mouse pressed left at (376, 214)
Screenshot: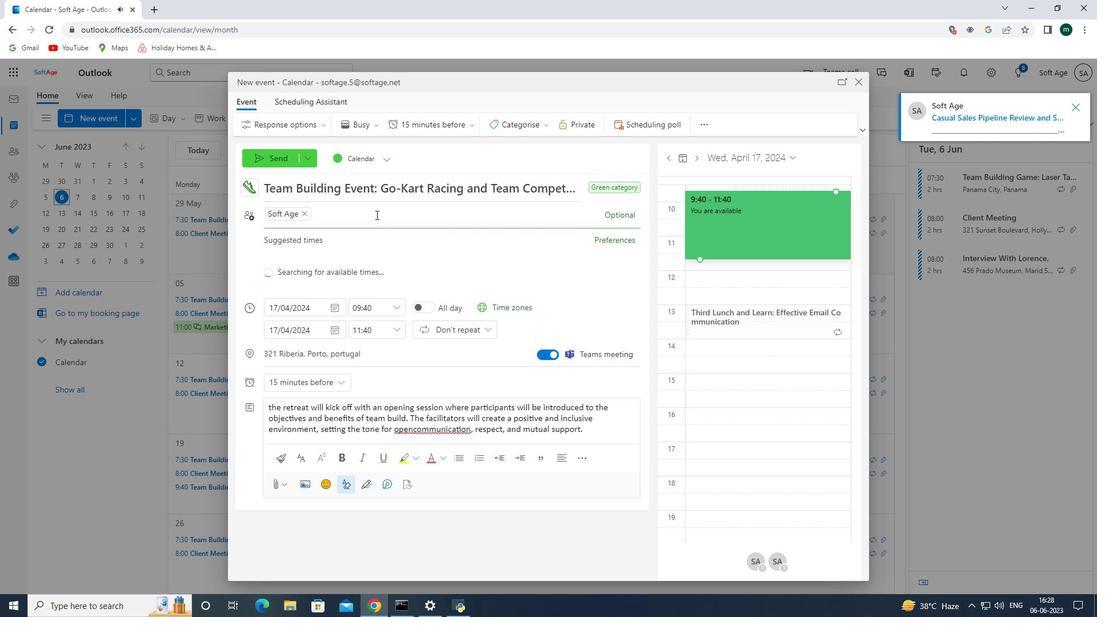 
Action: Mouse moved to (404, 291)
Screenshot: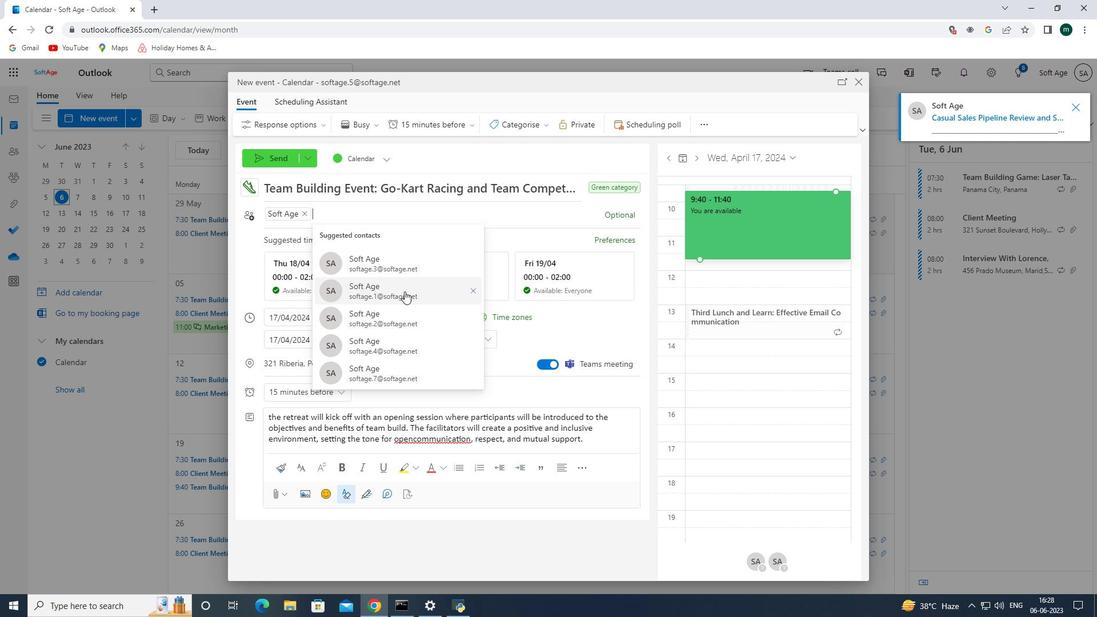 
Action: Key pressed SOFTAGE.10<Key.shift><Key.shift><Key.shift><Key.shift><Key.shift><Key.shift><Key.shift><Key.shift><Key.shift><Key.shift><Key.shift><Key.shift><Key.shift><Key.shift>
Screenshot: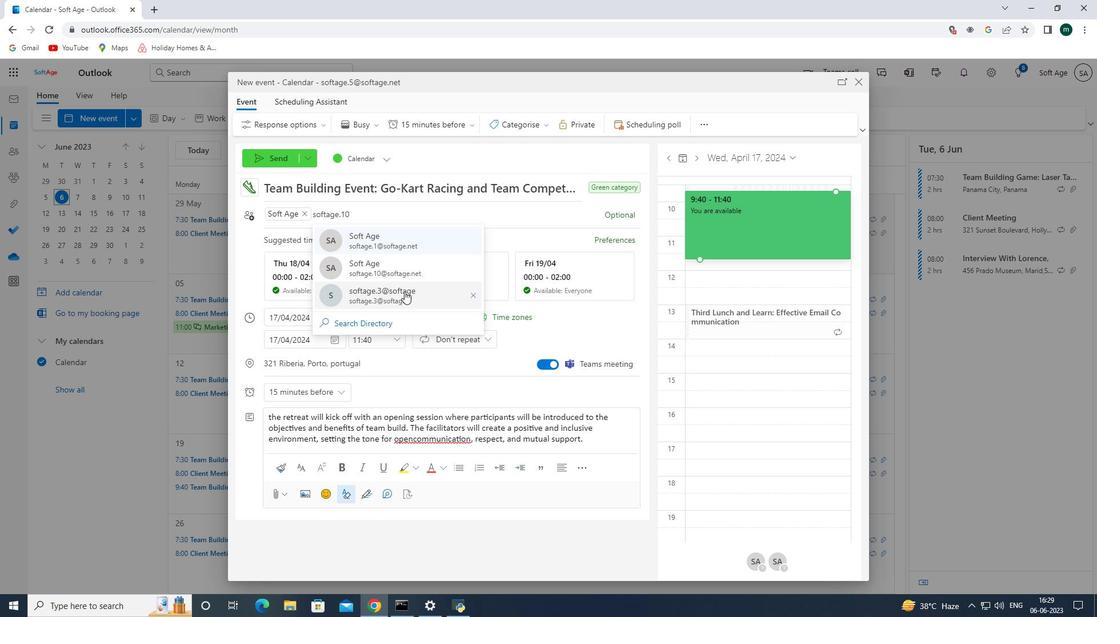 
Action: Mouse moved to (425, 267)
Screenshot: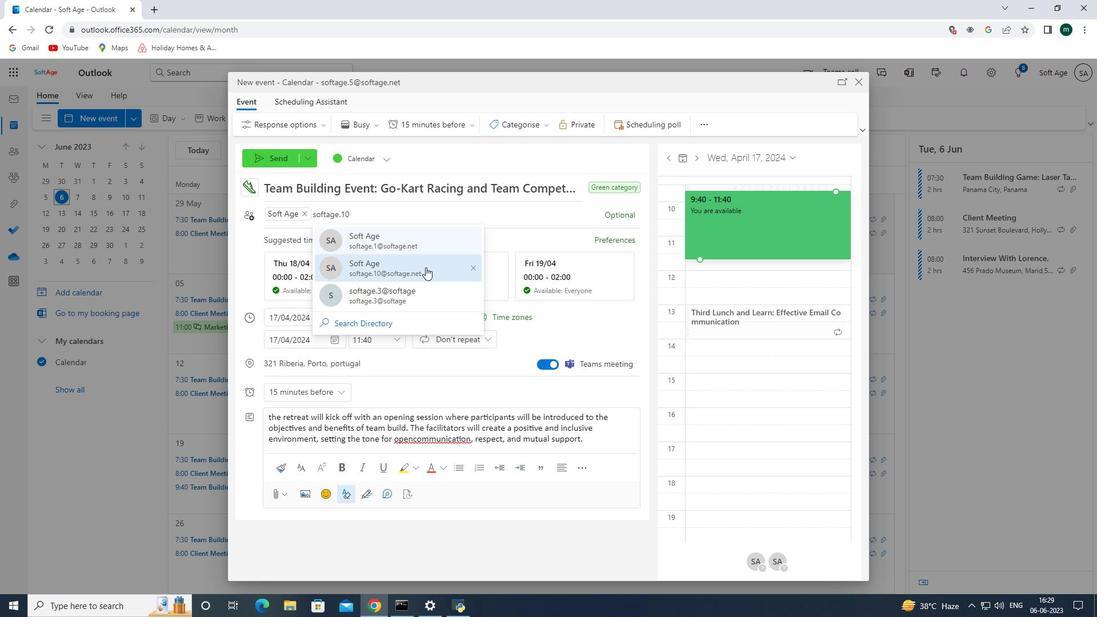 
Action: Mouse pressed left at (425, 267)
Screenshot: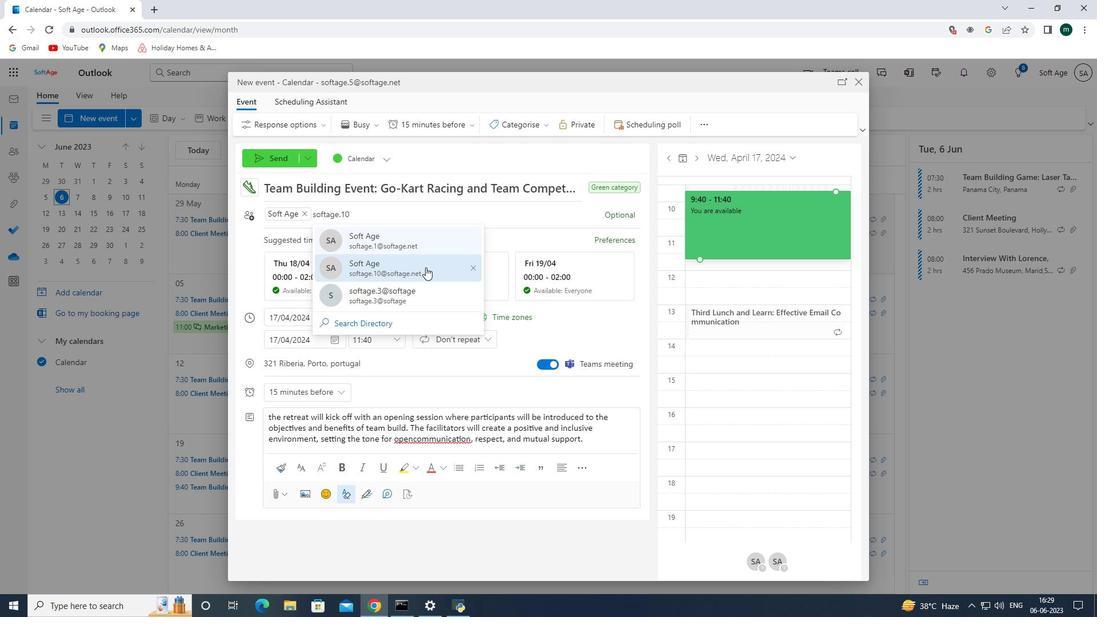 
Action: Mouse moved to (294, 162)
Screenshot: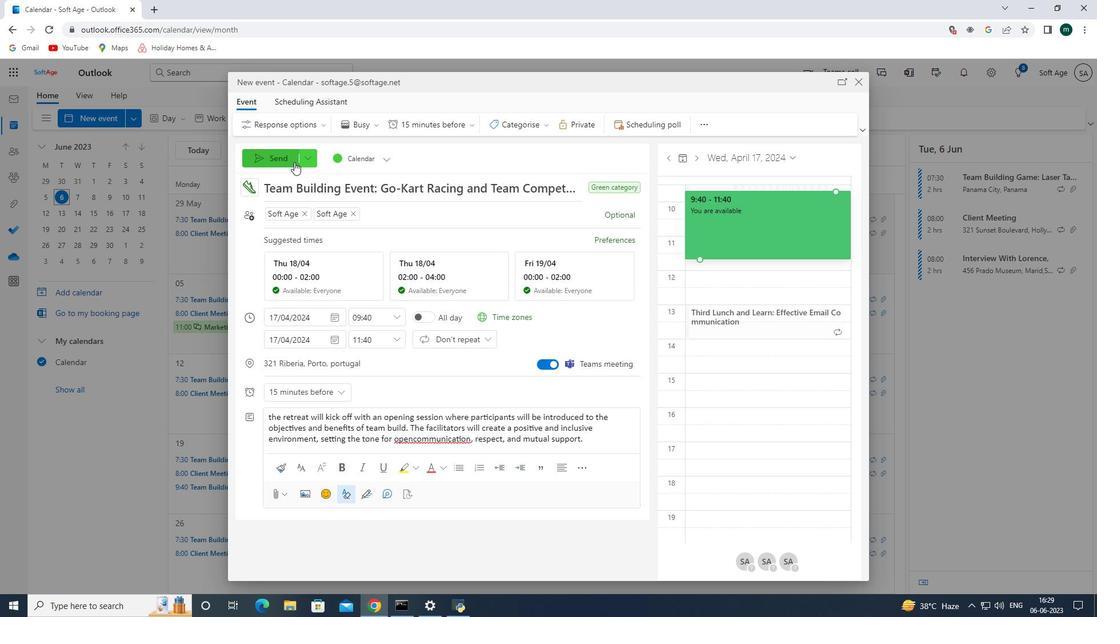 
Action: Mouse pressed left at (294, 162)
Screenshot: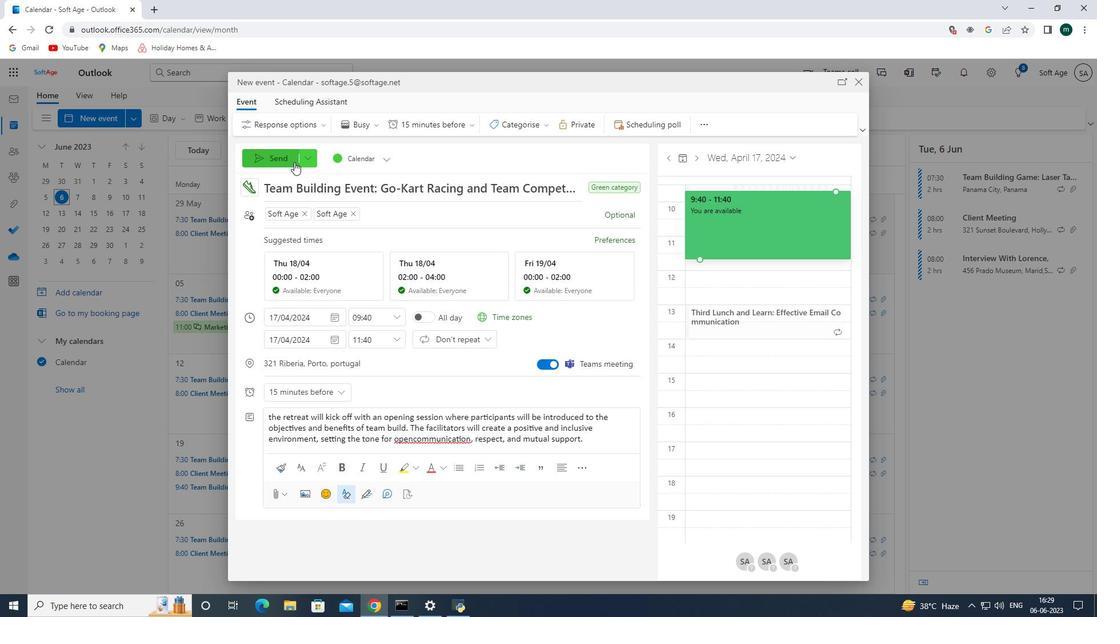 
Action: Mouse moved to (312, 148)
Screenshot: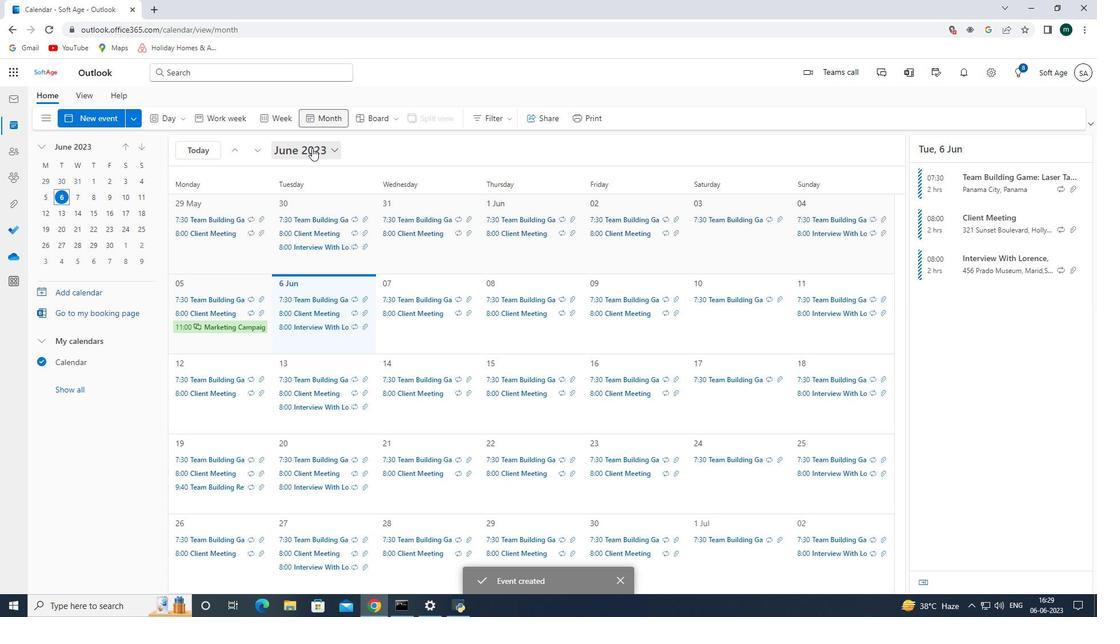 
